 Task: Add an event with the title Webinar: Introduction to SEO, date '2023/11/02', time 7:50 AM to 9:50 AMand add a description: The Introduction to SEO webinar is a comprehensive session designed to provide participants with a foundational understanding of Search Engine Optimization (SEO) principles, strategies, and best practices. Select event color  Blueberry . Add location for the event as: 456 Av. da Liberdade, Lisbon, Portugal, logged in from the account softage.1@softage.netand send the event invitation to softage.10@softage.net and softage.2@softage.net. Set a reminder for the event Weekly on Sunday
Action: Mouse moved to (92, 111)
Screenshot: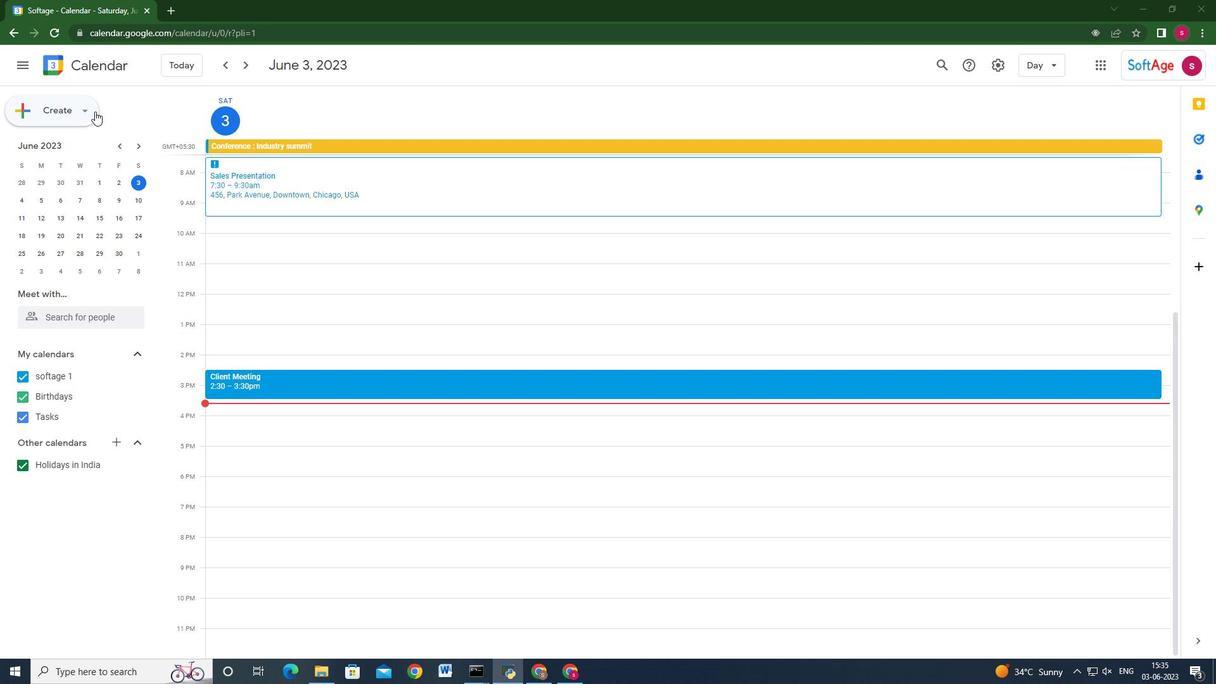 
Action: Mouse pressed left at (92, 111)
Screenshot: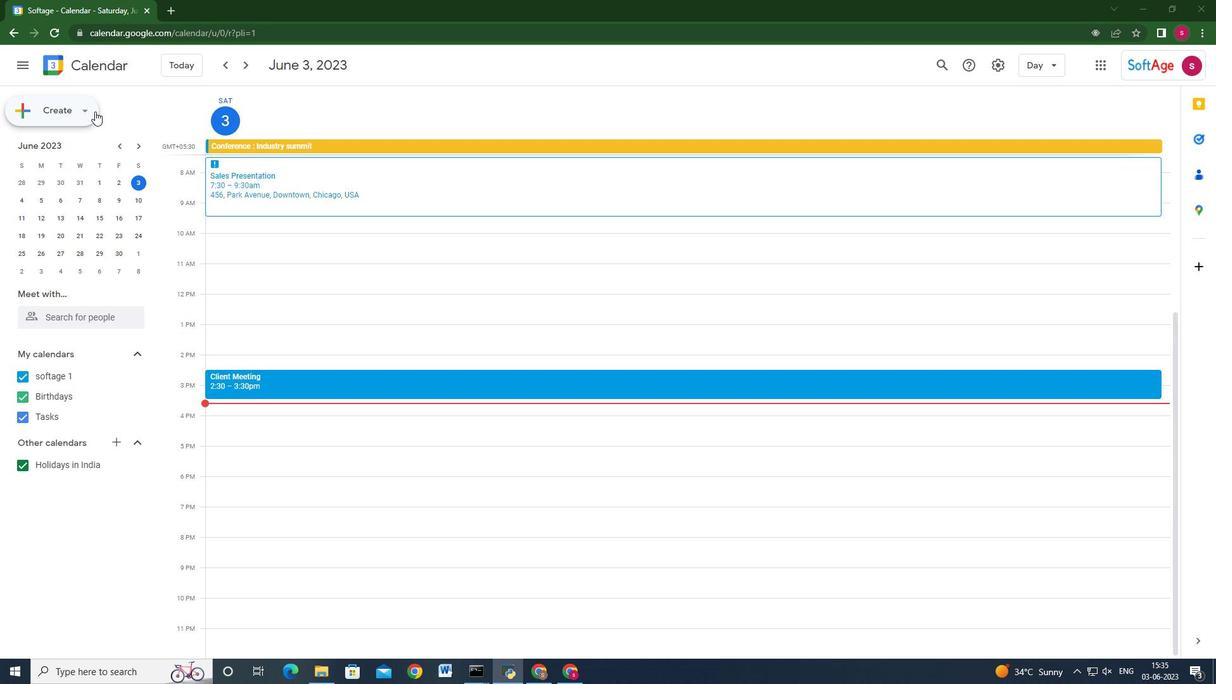 
Action: Mouse moved to (57, 146)
Screenshot: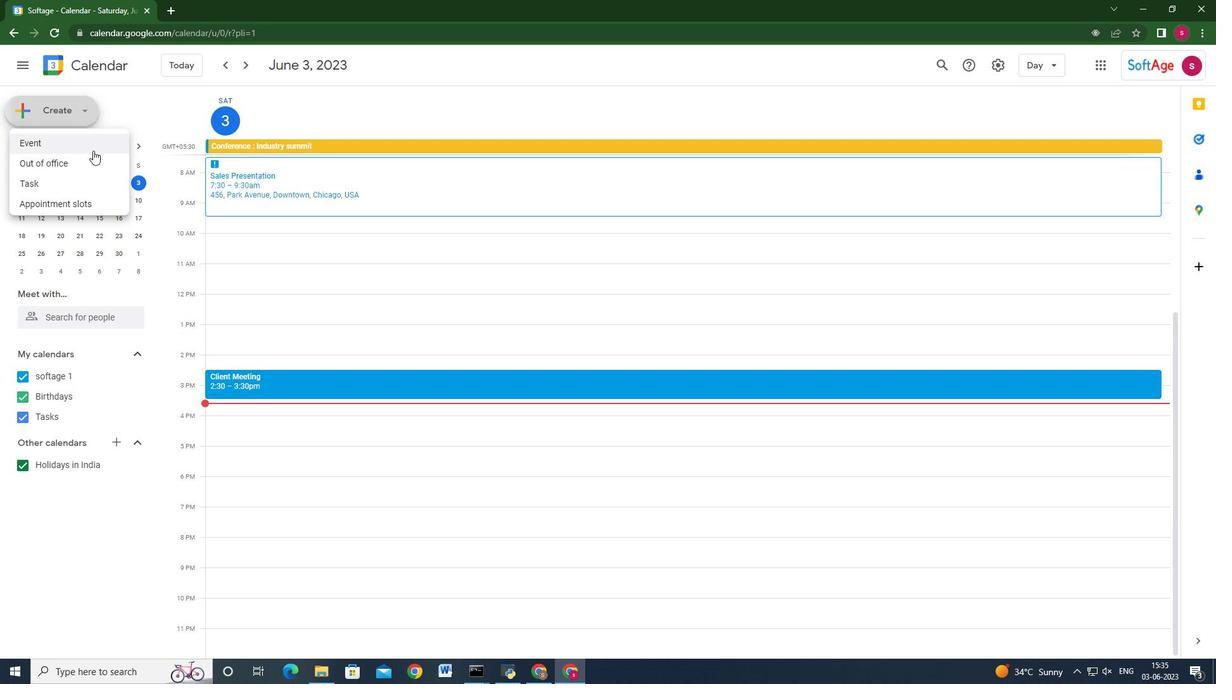 
Action: Mouse pressed left at (57, 146)
Screenshot: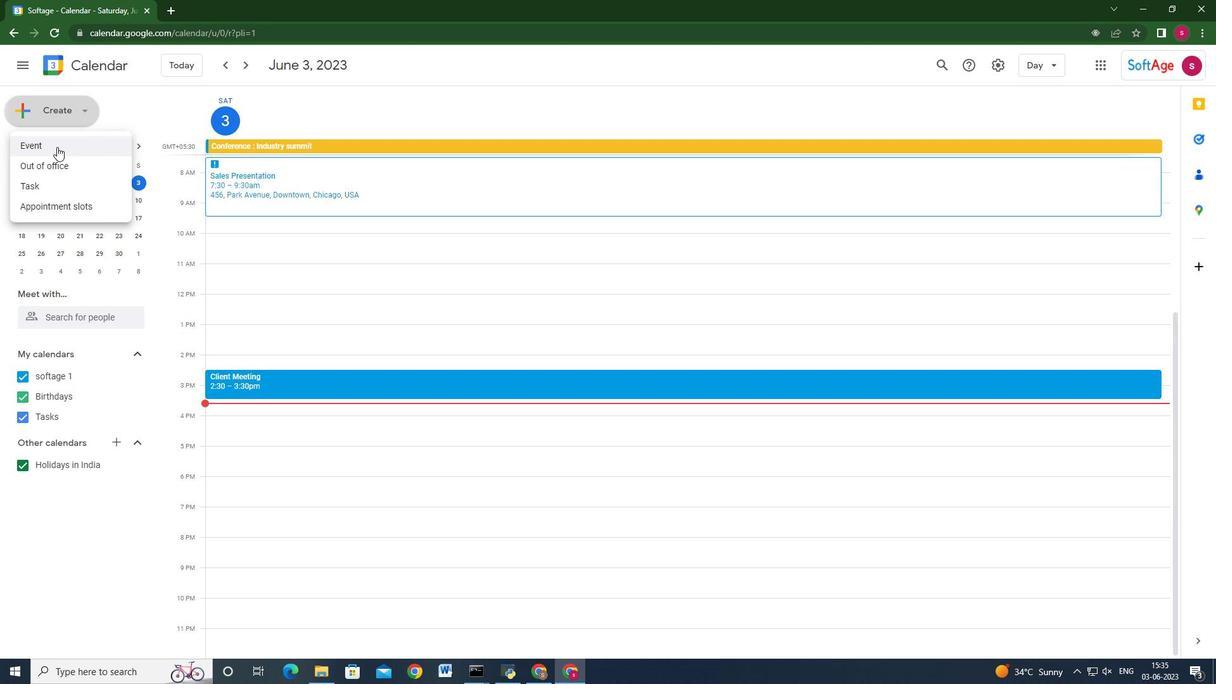 
Action: Mouse moved to (723, 498)
Screenshot: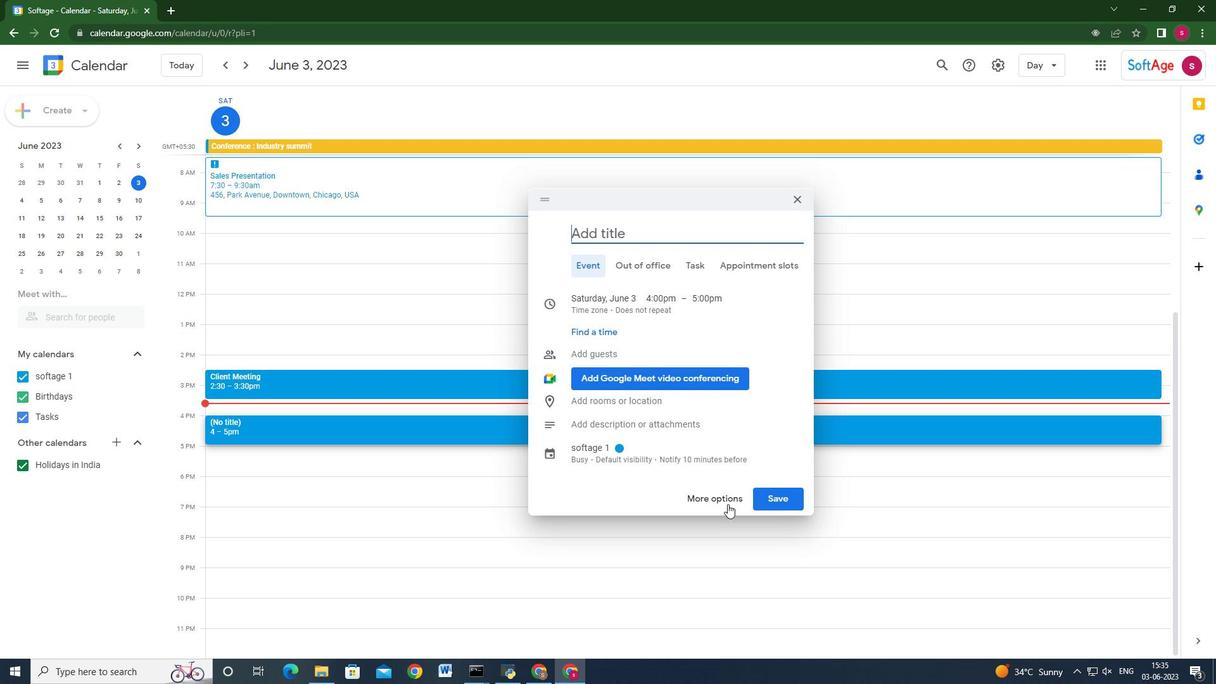 
Action: Mouse pressed left at (723, 498)
Screenshot: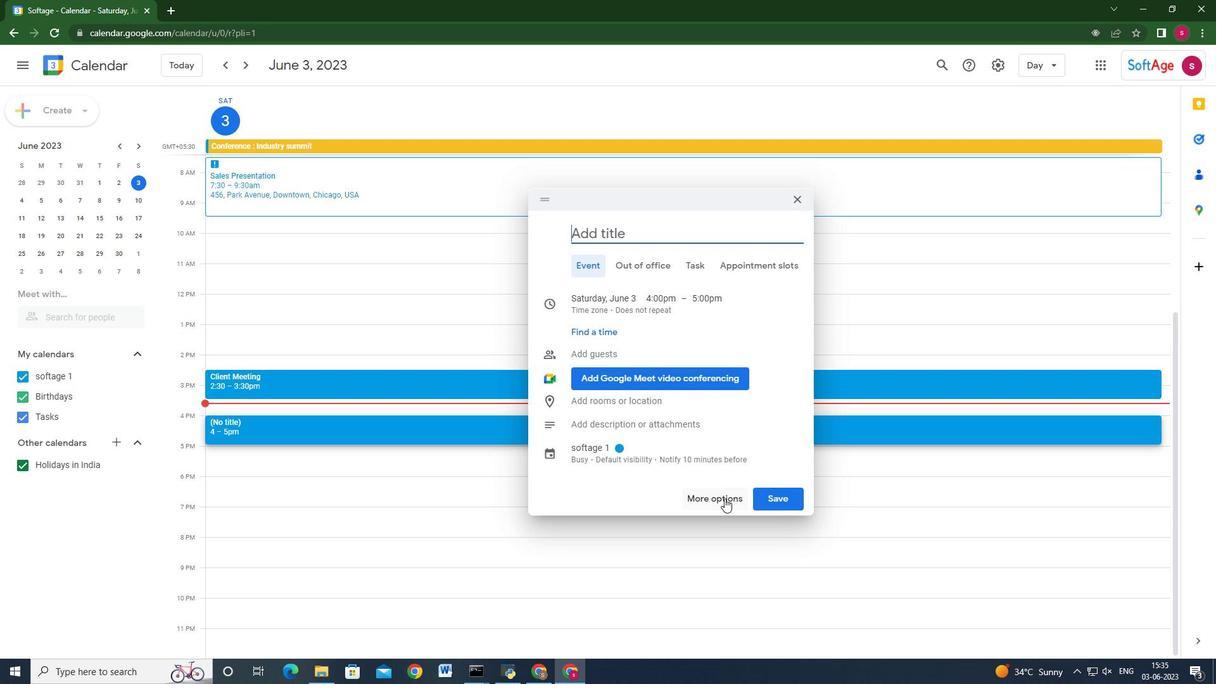 
Action: Mouse moved to (245, 78)
Screenshot: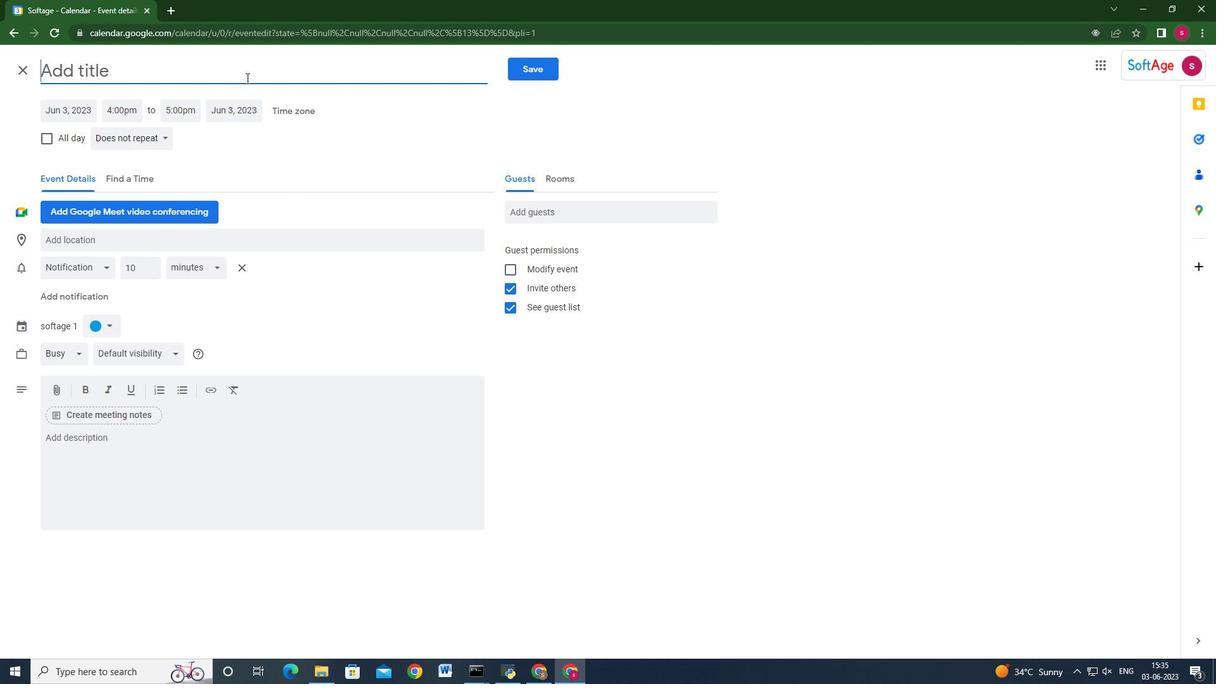 
Action: Key pressed <Key.shift>Webinar<Key.space><Key.shift>:i<Key.backspace><Key.shift>Introduction<Key.space><Key.shift>To<Key.backspace><Key.backspace>to<Key.space><Key.caps_lock>SEO<Key.caps_lock>
Screenshot: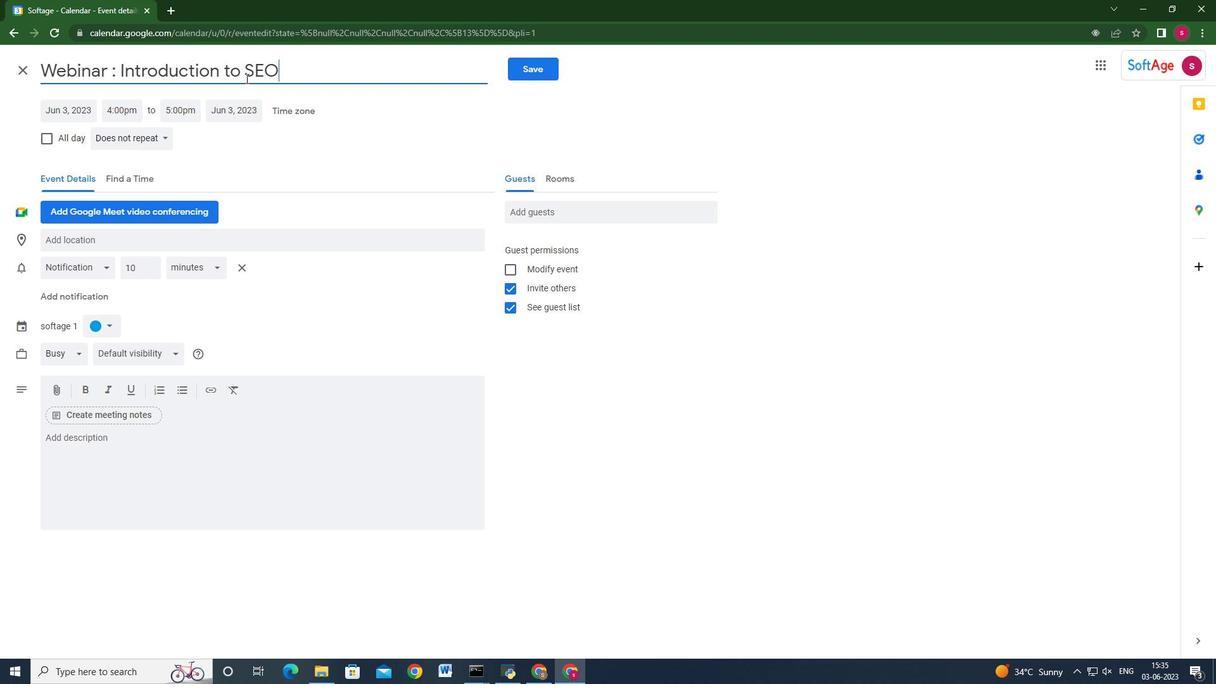
Action: Mouse moved to (70, 110)
Screenshot: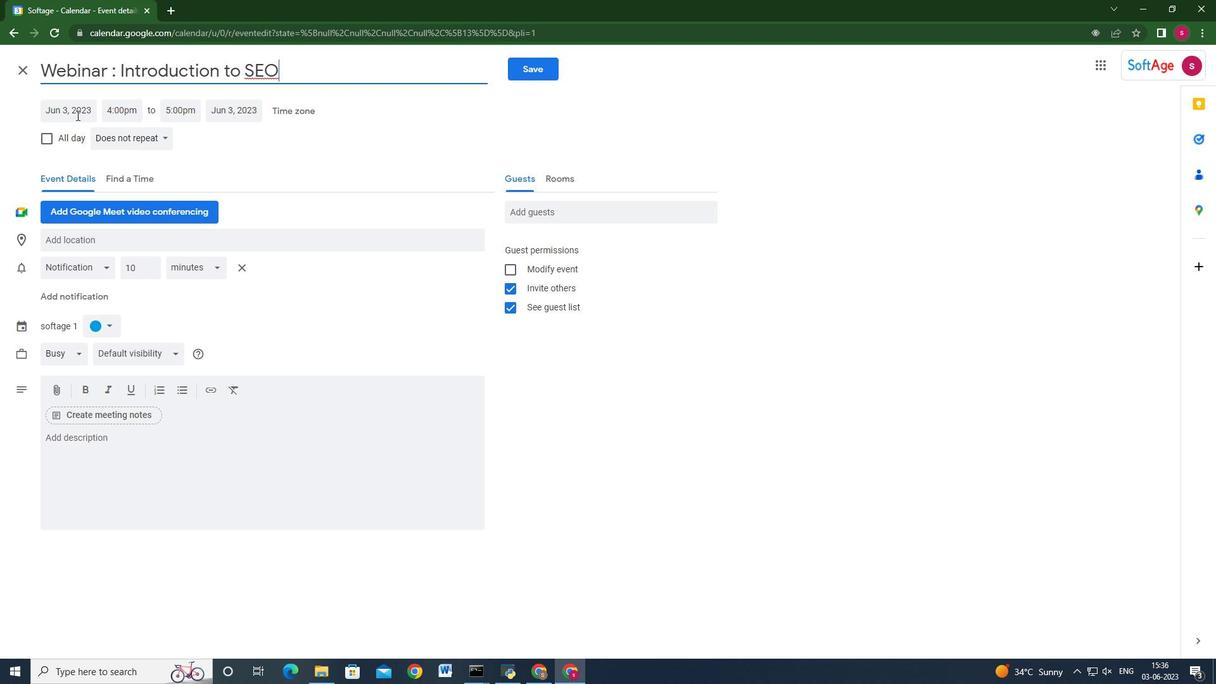 
Action: Mouse pressed left at (70, 110)
Screenshot: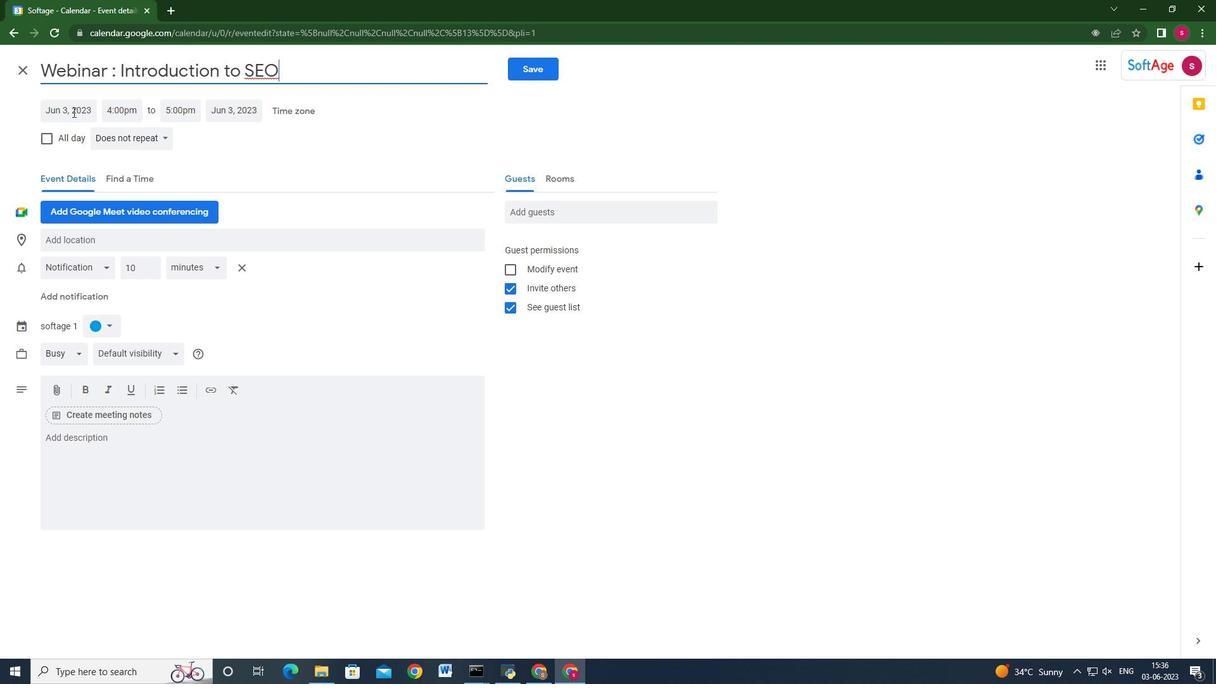 
Action: Mouse moved to (202, 141)
Screenshot: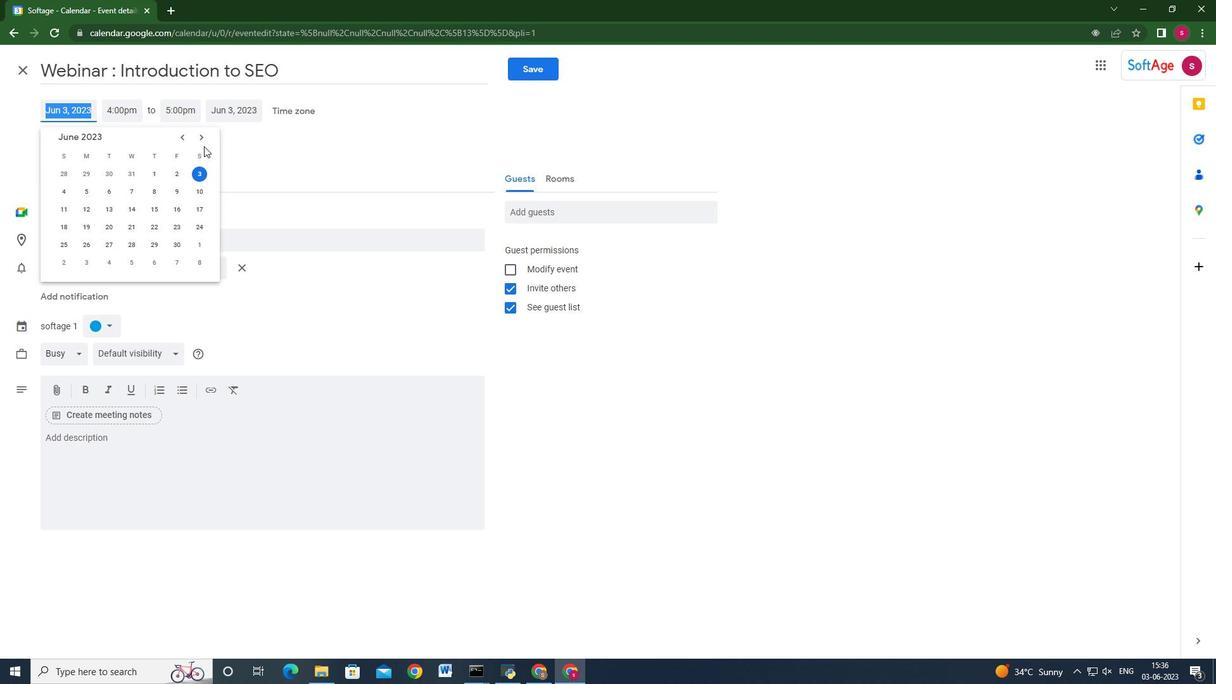 
Action: Mouse pressed left at (202, 141)
Screenshot: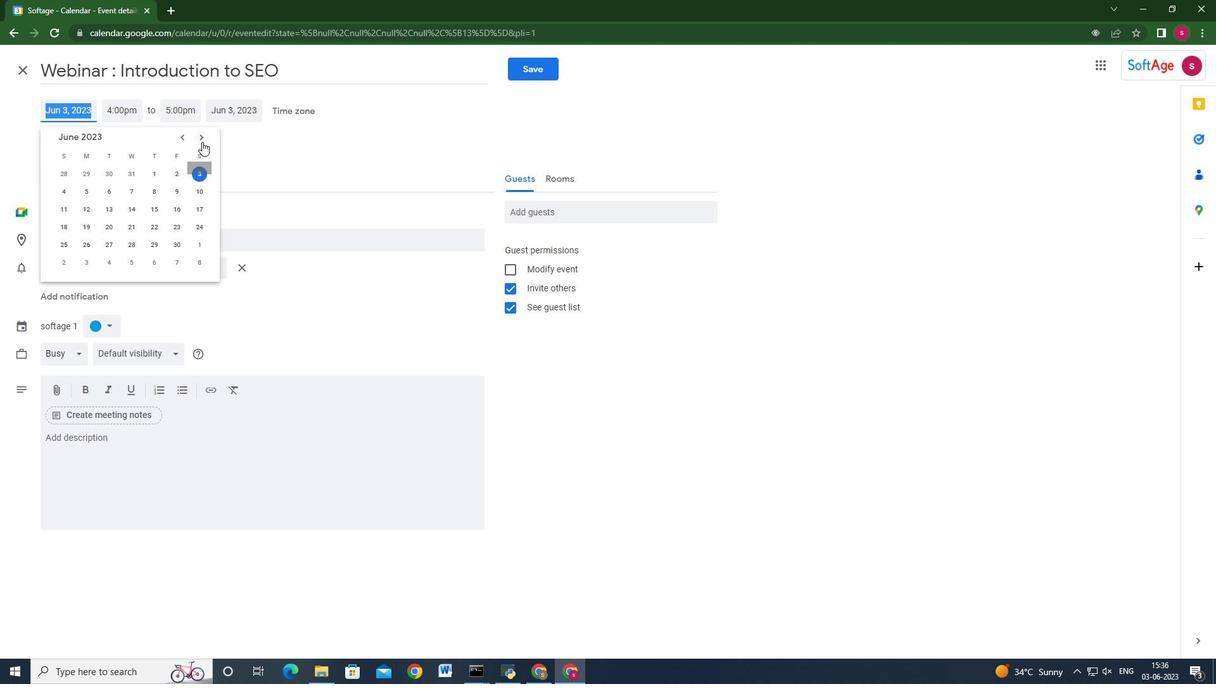 
Action: Mouse pressed left at (202, 141)
Screenshot: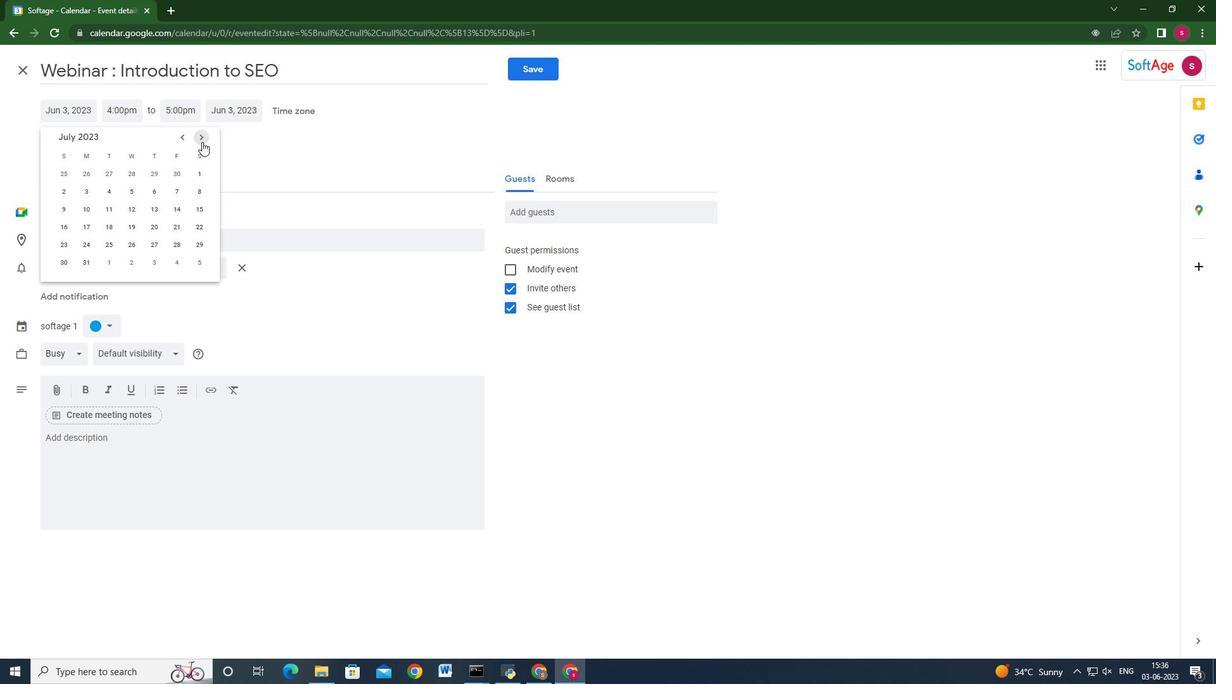 
Action: Mouse pressed left at (202, 141)
Screenshot: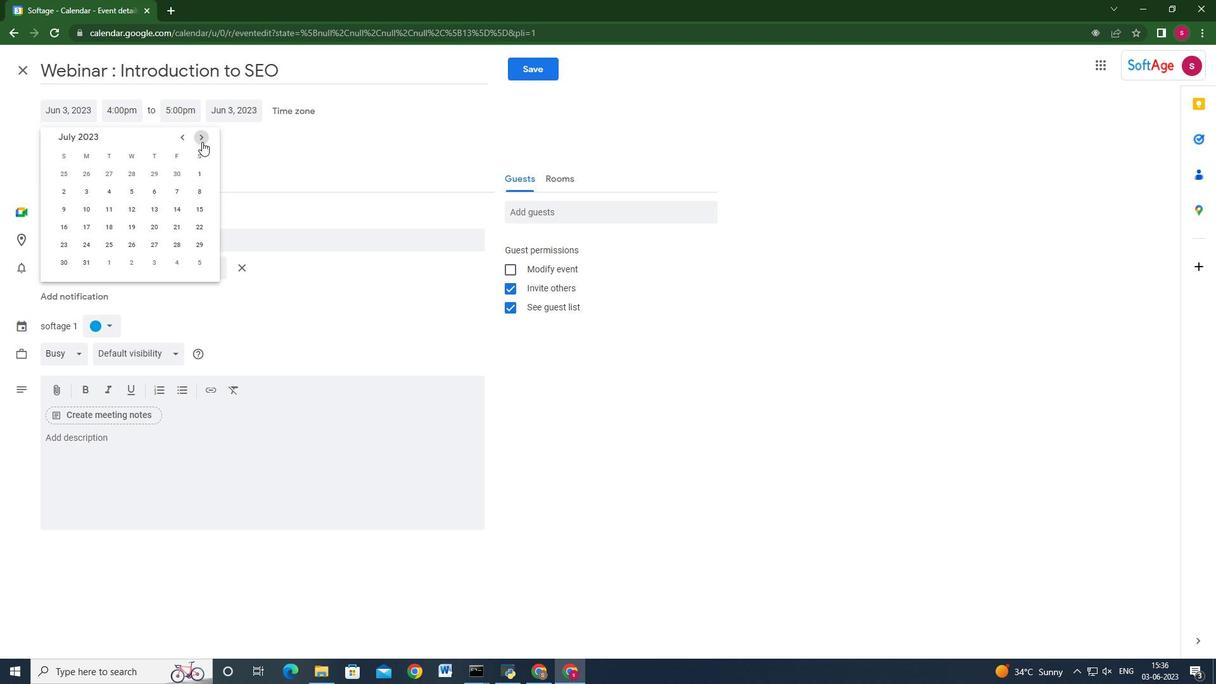 
Action: Mouse pressed left at (202, 141)
Screenshot: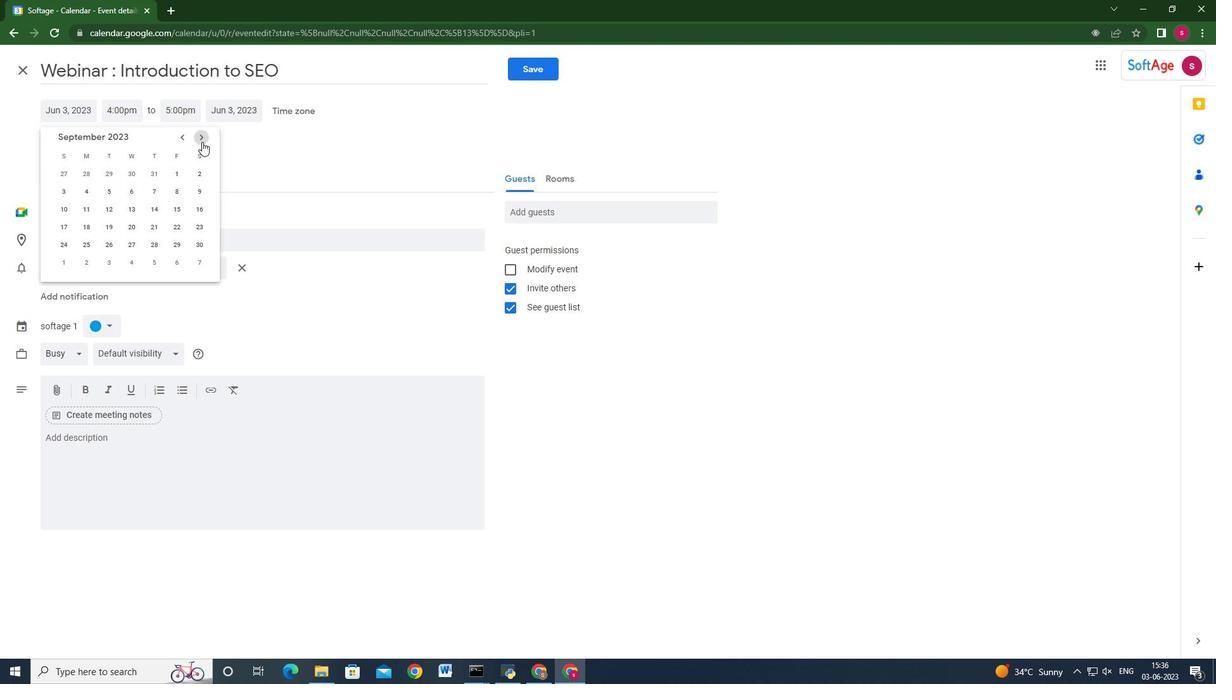 
Action: Mouse pressed left at (202, 141)
Screenshot: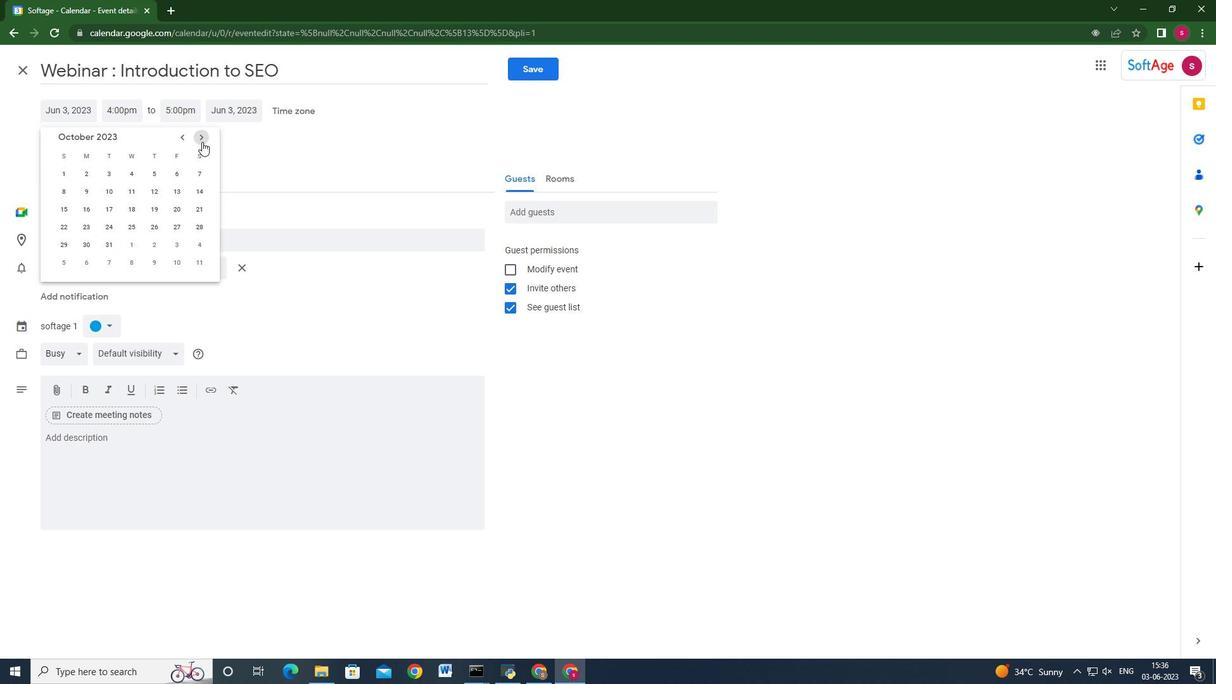 
Action: Mouse moved to (154, 173)
Screenshot: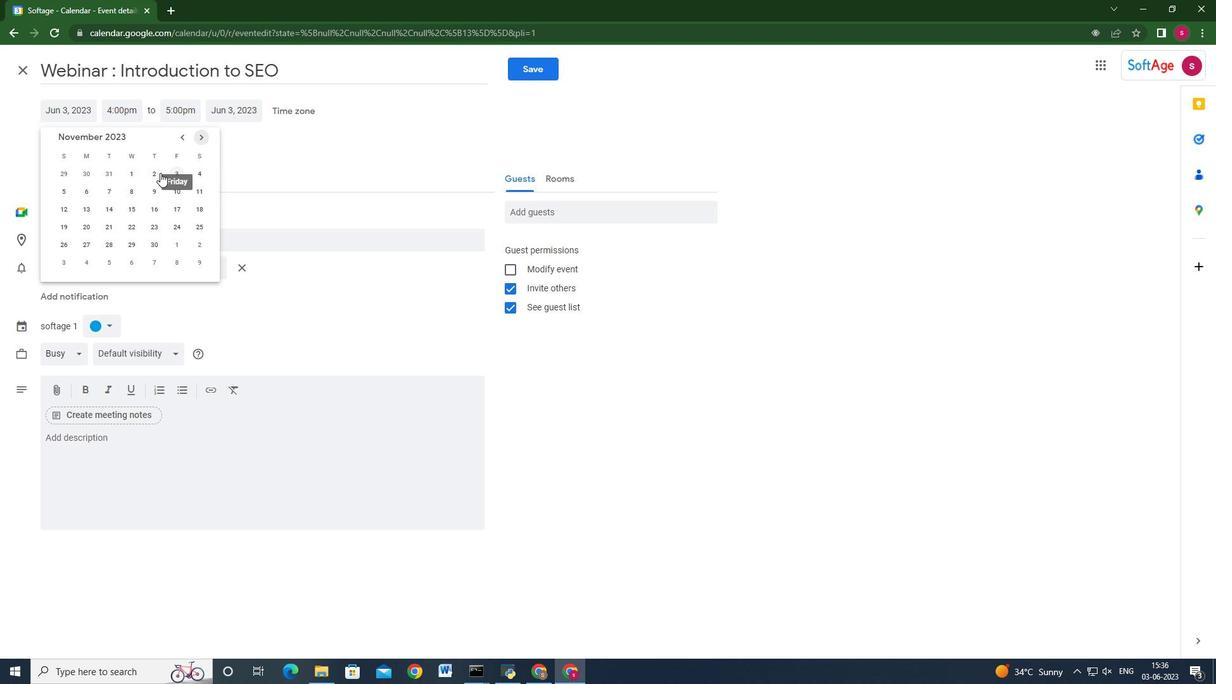 
Action: Mouse pressed left at (154, 173)
Screenshot: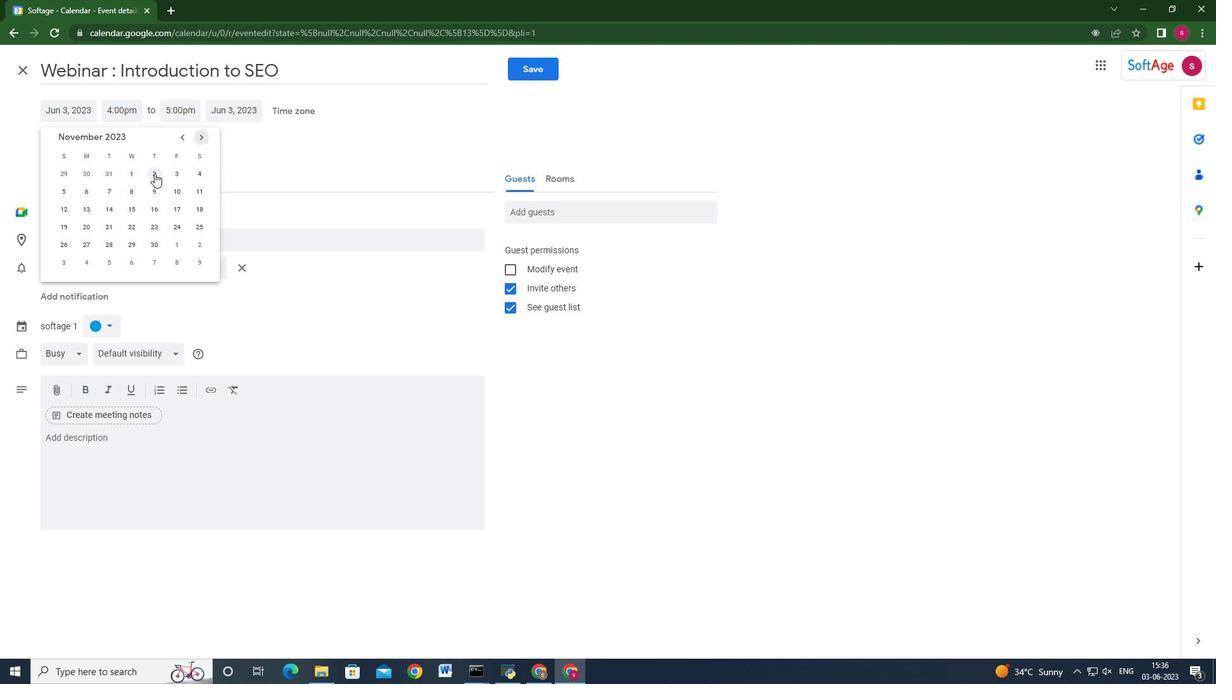 
Action: Mouse moved to (119, 117)
Screenshot: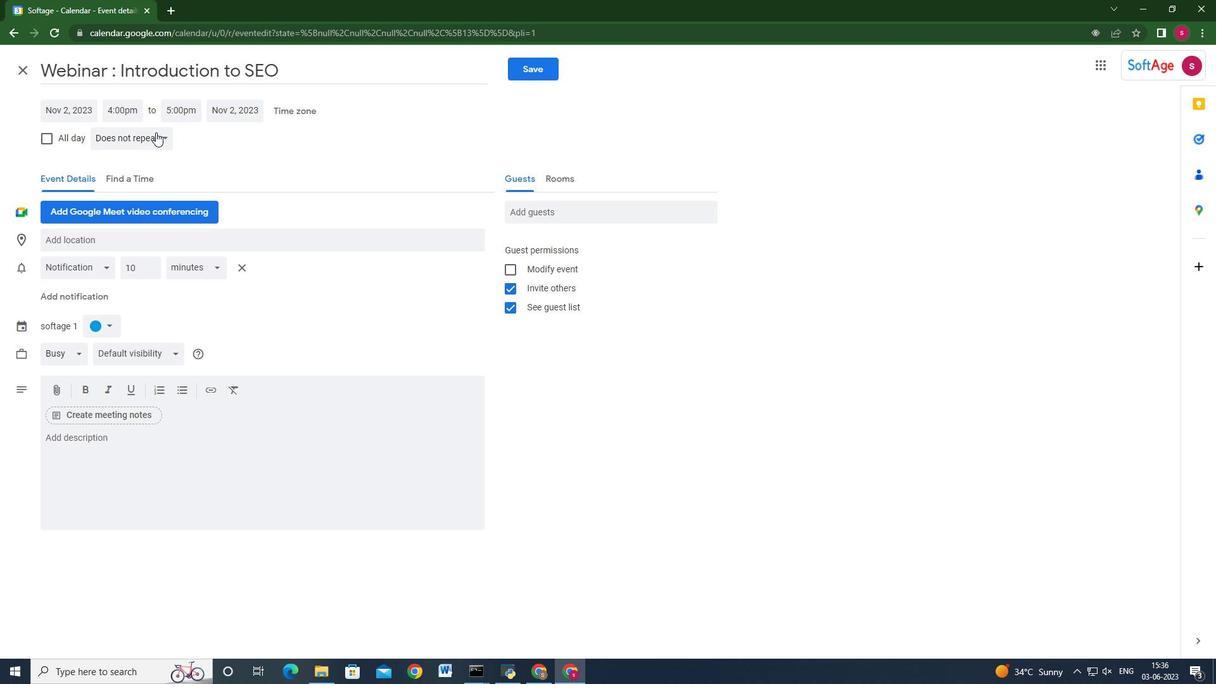 
Action: Mouse pressed left at (119, 117)
Screenshot: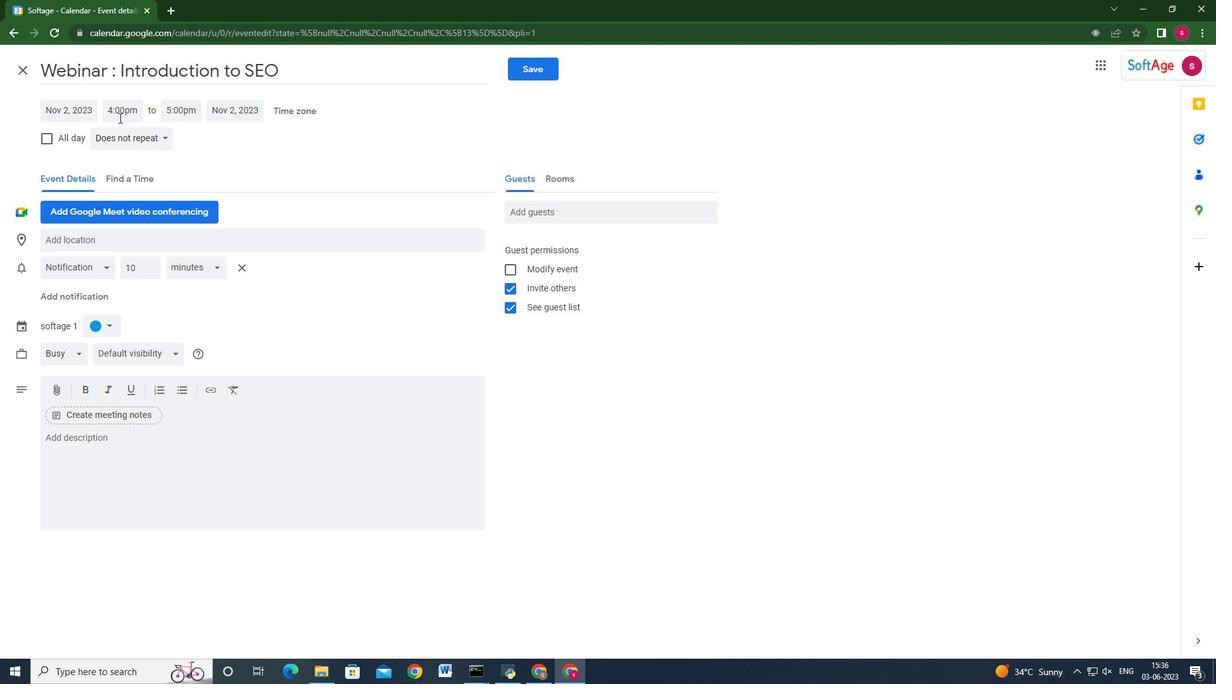 
Action: Key pressed 7<Key.shift>:50am<Key.enter><Key.tab>9<Key.shift>:50am<Key.enter>
Screenshot: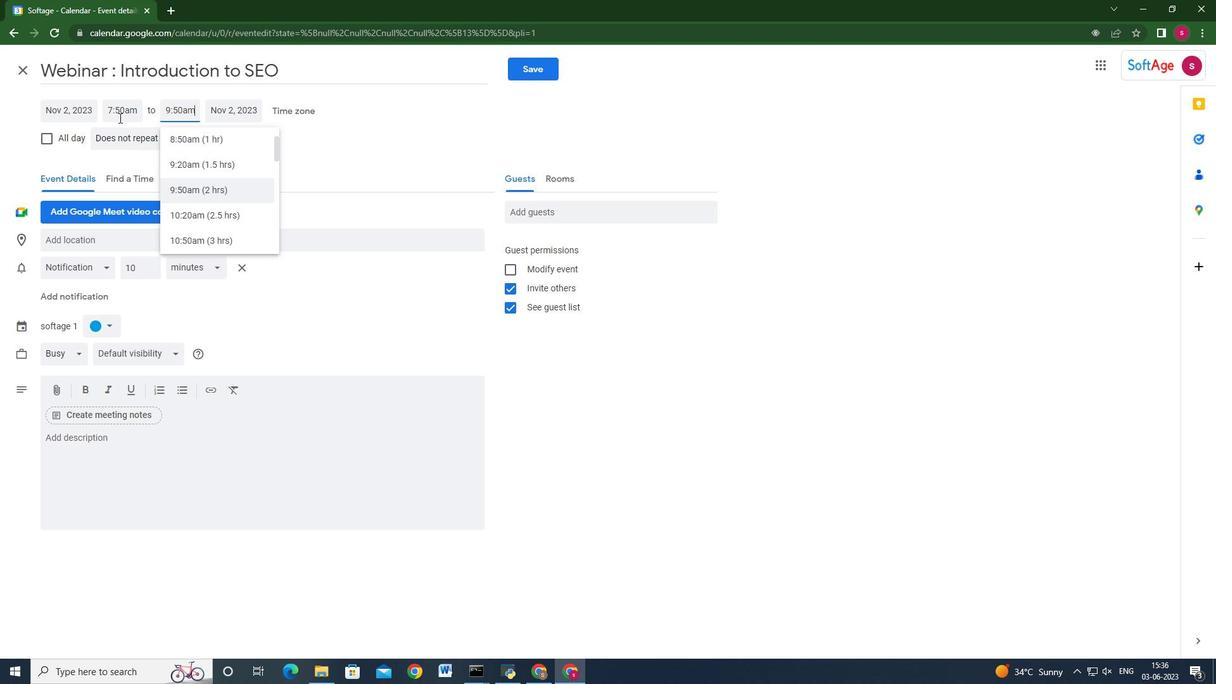 
Action: Mouse moved to (171, 445)
Screenshot: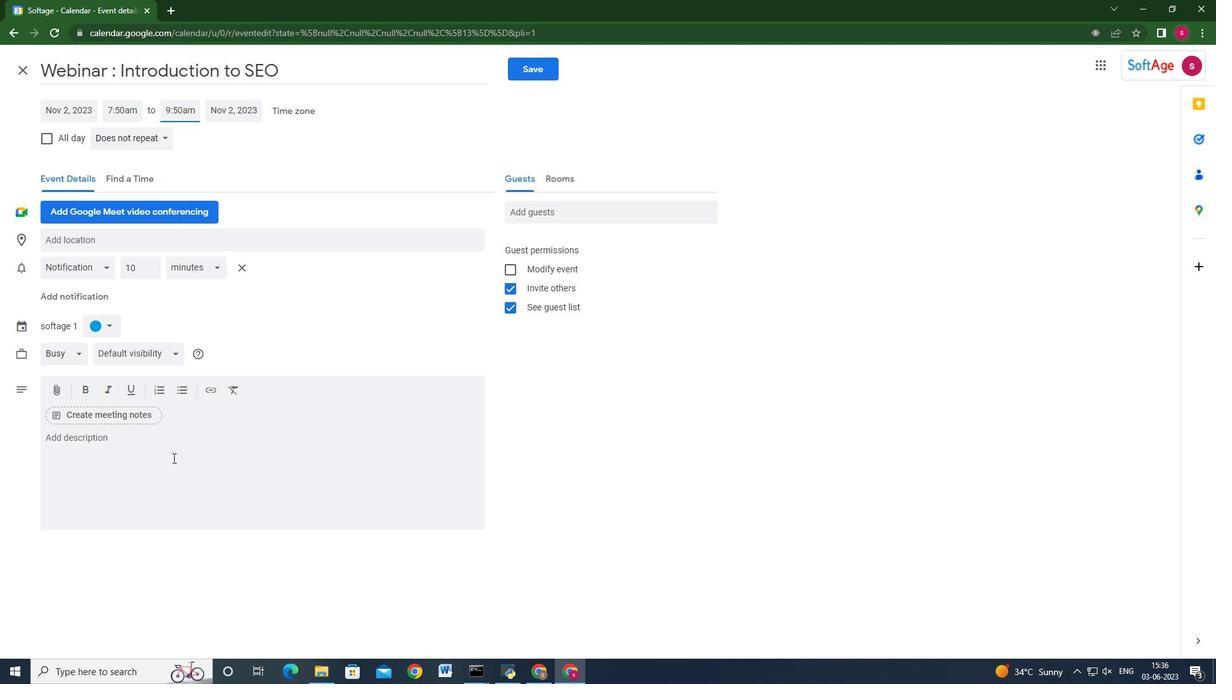 
Action: Mouse pressed left at (171, 445)
Screenshot: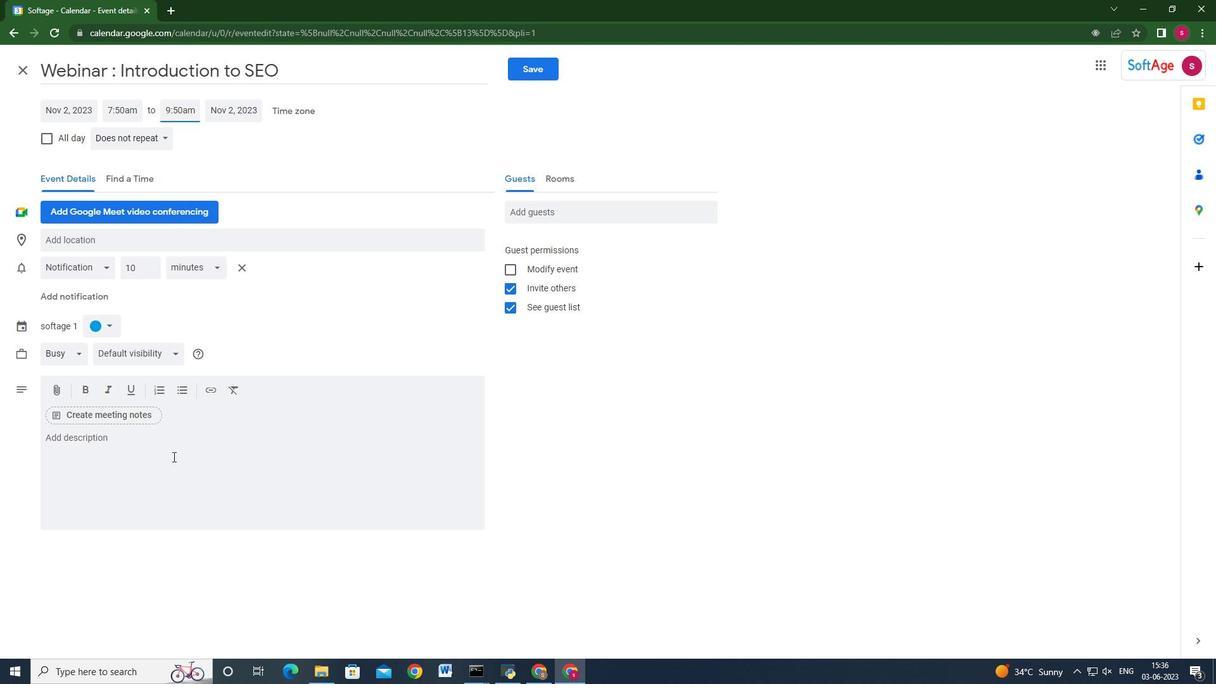 
Action: Mouse moved to (171, 445)
Screenshot: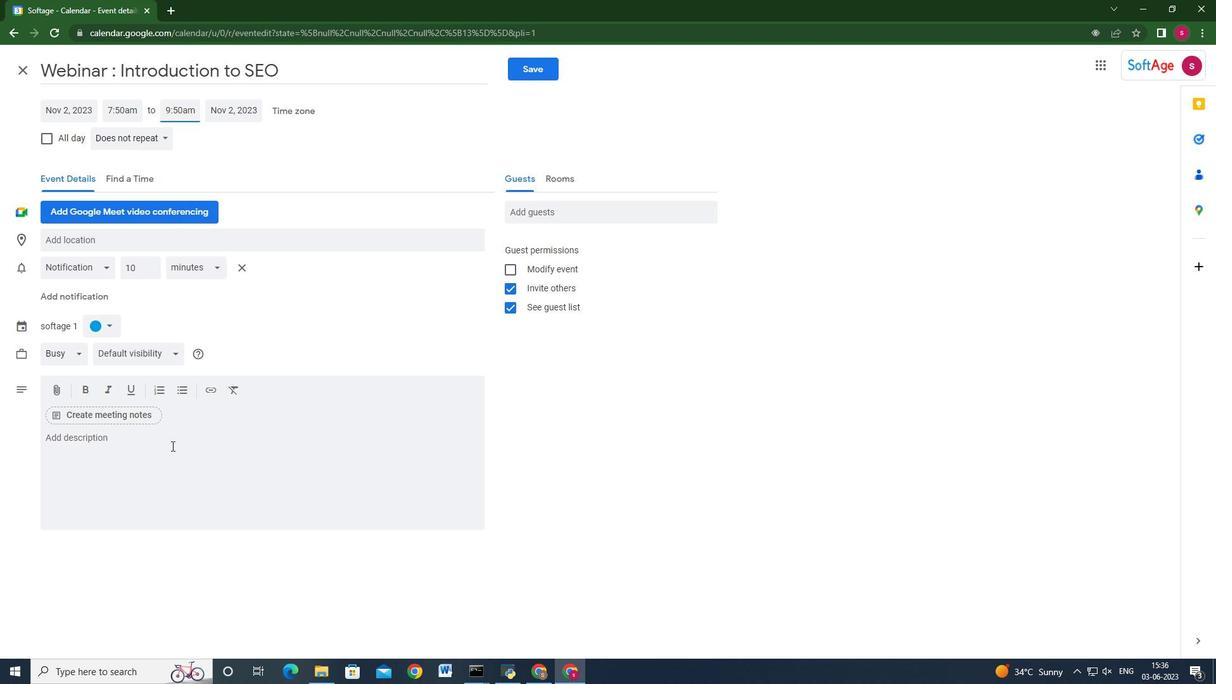 
Action: Key pressed <Key.shift>The<Key.space><Key.shift>Introduction<Key.space>to<Key.space><Key.caps_lock>SEO<Key.caps_lock><Key.space>webni<Key.backspace><Key.backspace>inar<Key.space>is<Key.space>a<Key.space>comprehensive<Key.space>session<Key.space>designed<Key.space>to<Key.space>provide<Key.space>a<Key.backspace>participants<Key.space>with<Key.space>a<Key.space>g<Key.backspace>foundational<Key.space>understanding<Key.space>of<Key.space><Key.caps_lock>SE<Key.caps_lock><Key.backspace>earch<Key.space><Key.shift_r>Engine<Key.space><Key.shift>Optimization<Key.space><Key.caps_lock>9<Key.backspace><Key.shift>(<Key.caps_lock>se<Key.backspace><Key.backspace><Key.caps_lock>SEO<Key.caps_lock><Key.shift>)<Key.space>principles,<Key.space>strategies,<Key.space>and<Key.space>best<Key.space>practices.
Screenshot: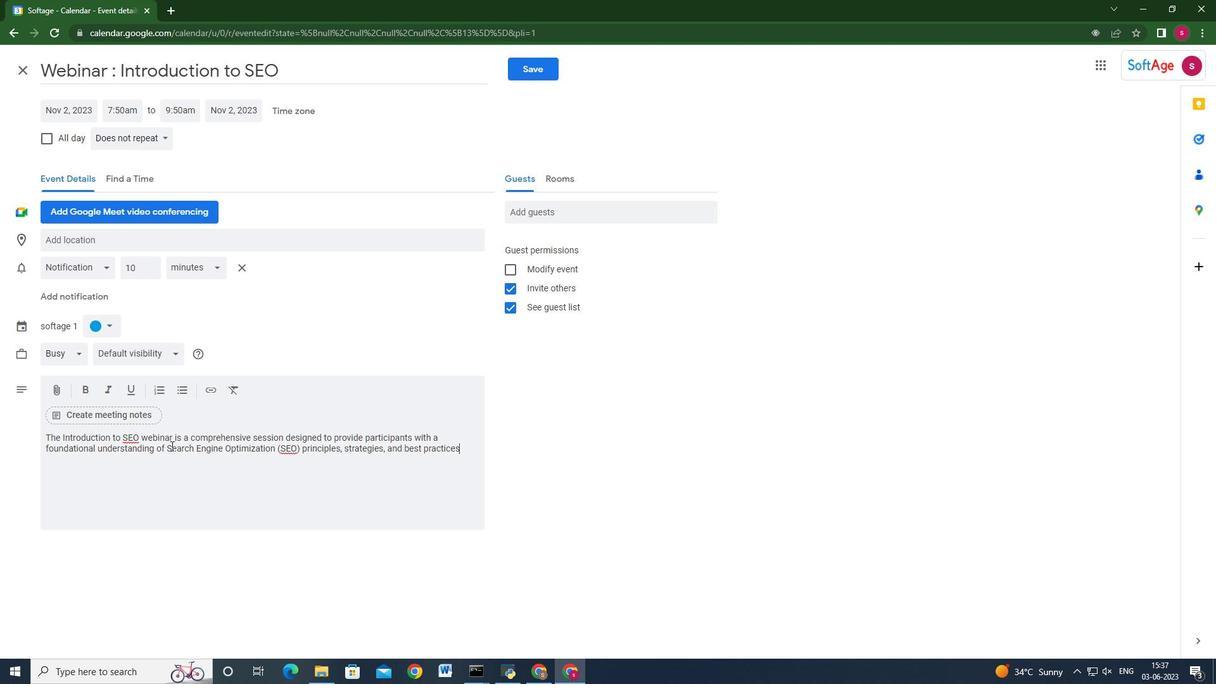
Action: Mouse moved to (102, 321)
Screenshot: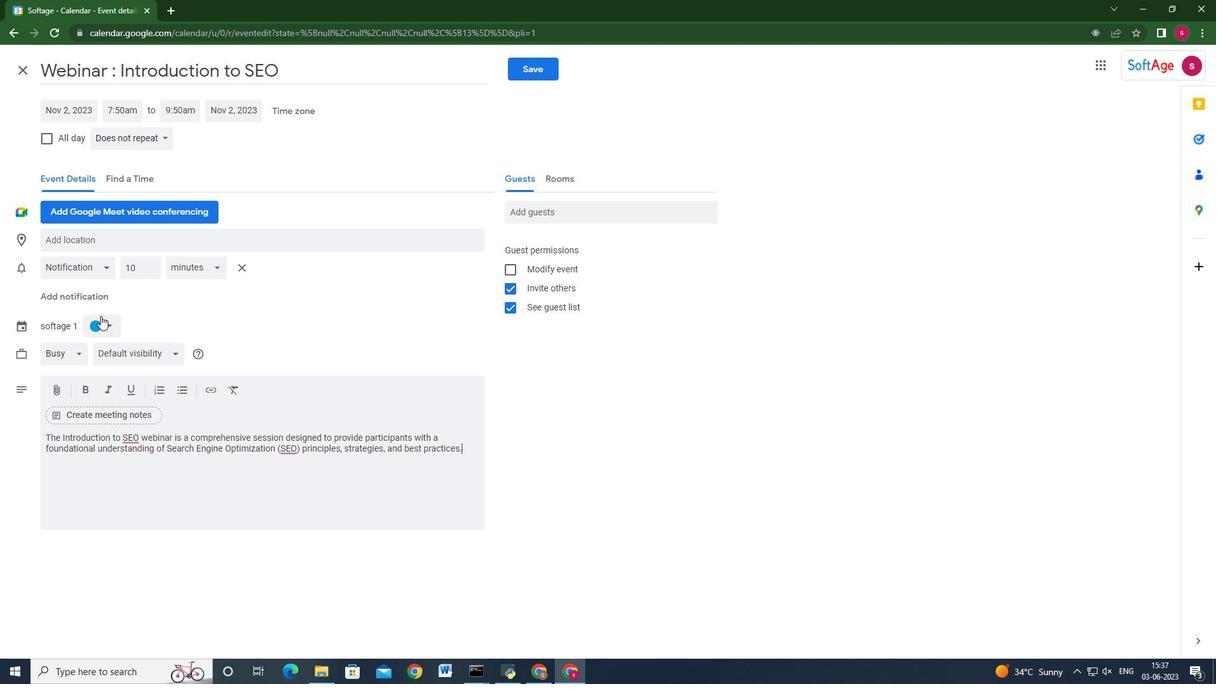 
Action: Mouse pressed left at (102, 321)
Screenshot: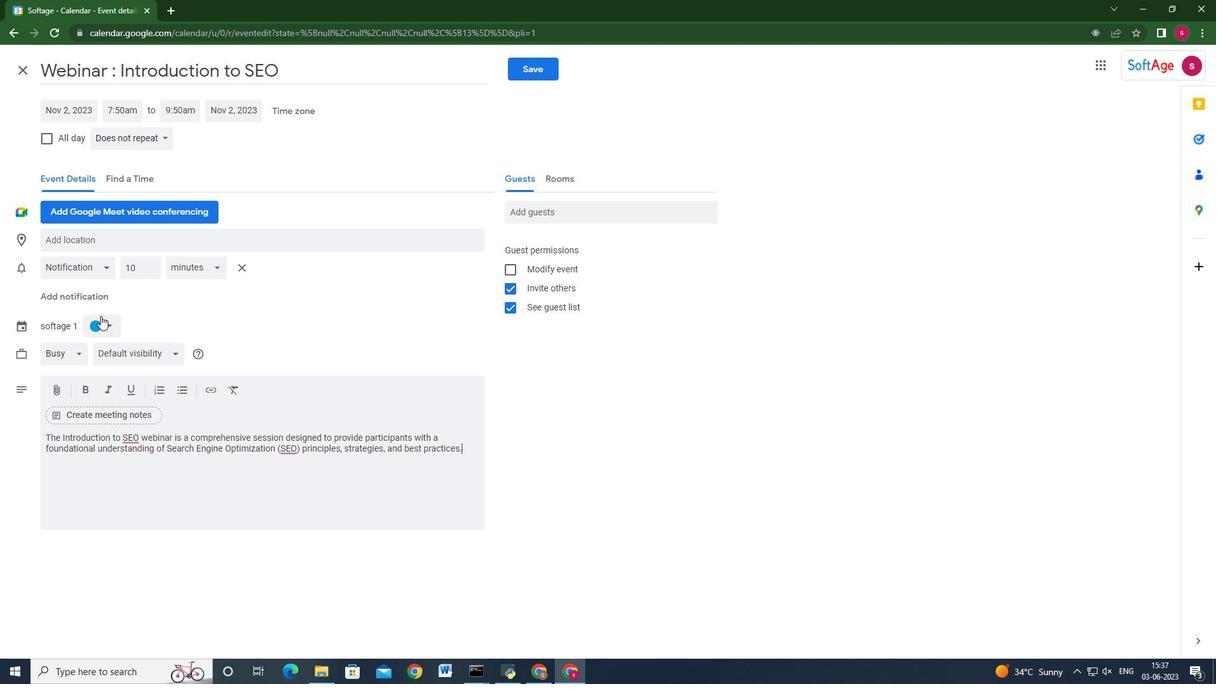 
Action: Mouse moved to (110, 373)
Screenshot: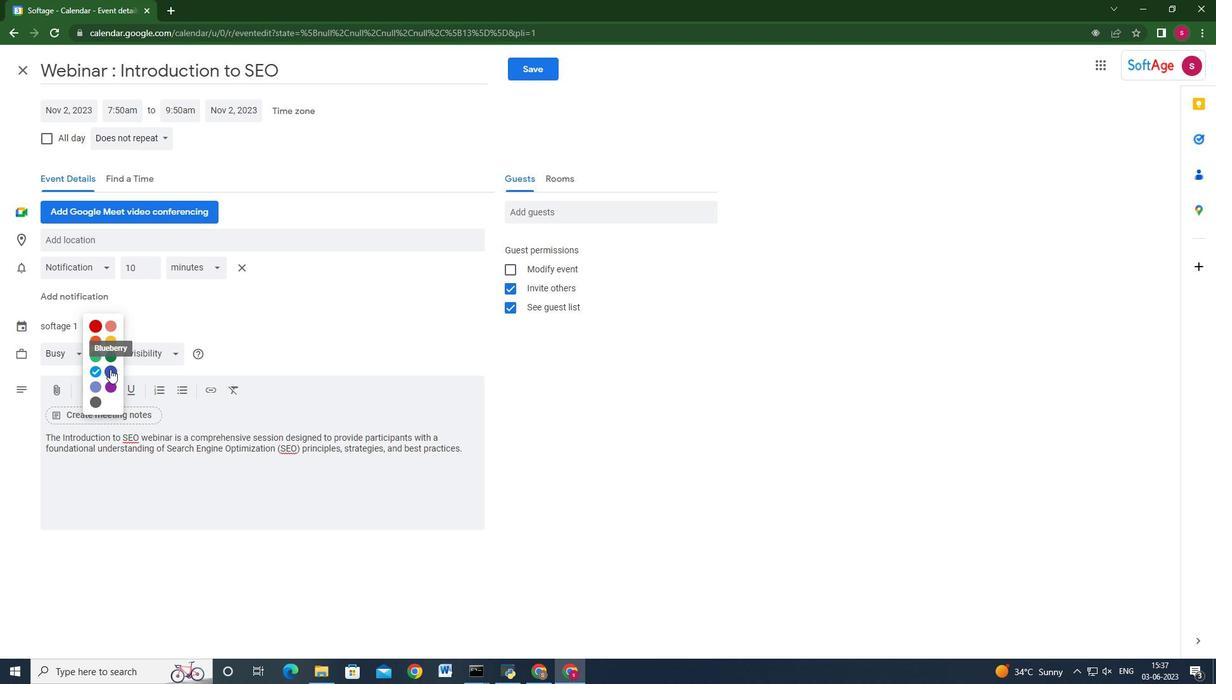 
Action: Mouse pressed left at (110, 373)
Screenshot: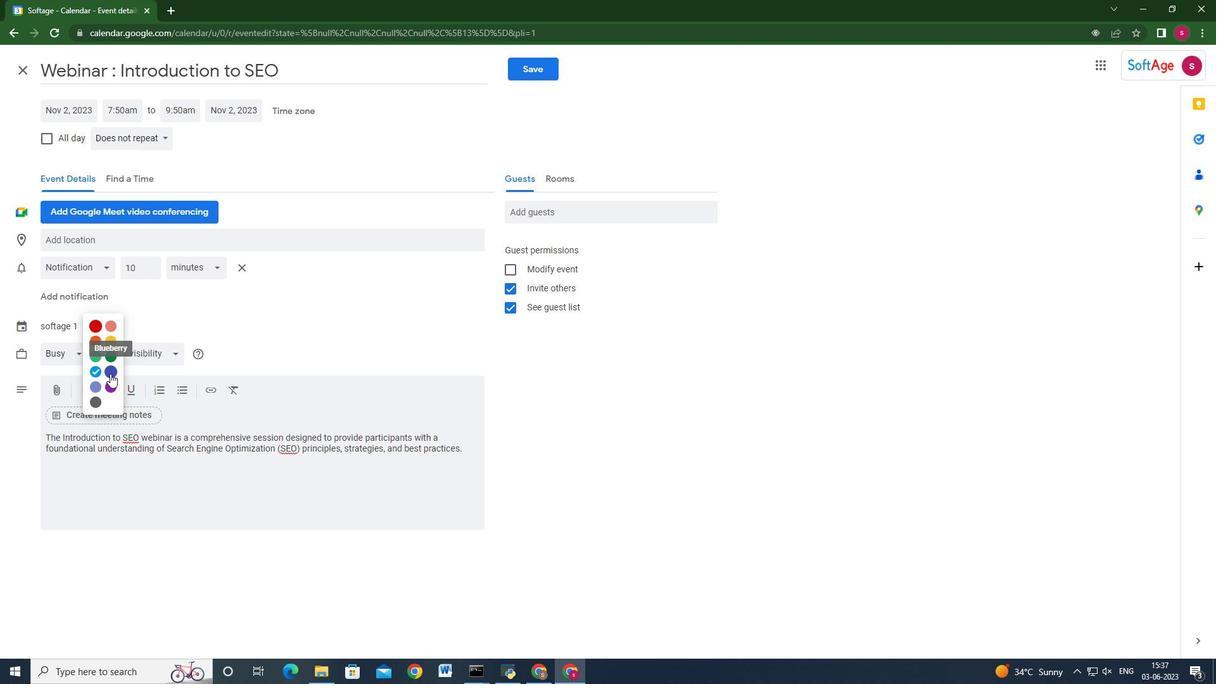 
Action: Mouse moved to (130, 244)
Screenshot: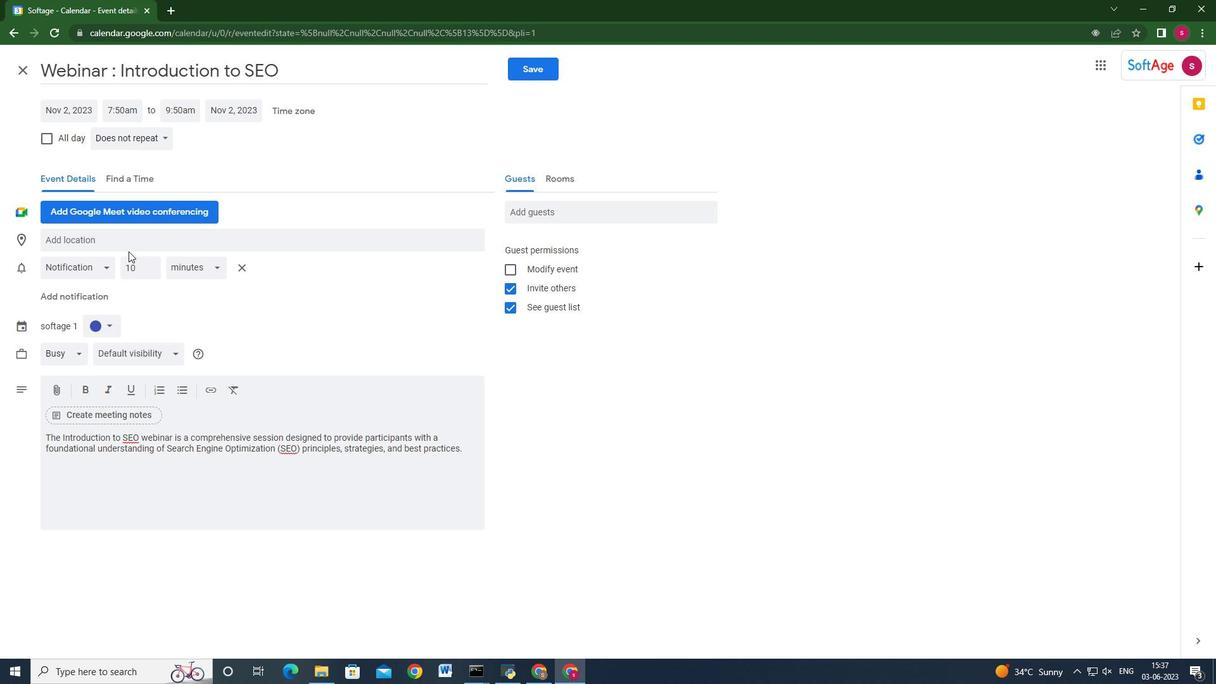 
Action: Mouse pressed left at (130, 244)
Screenshot: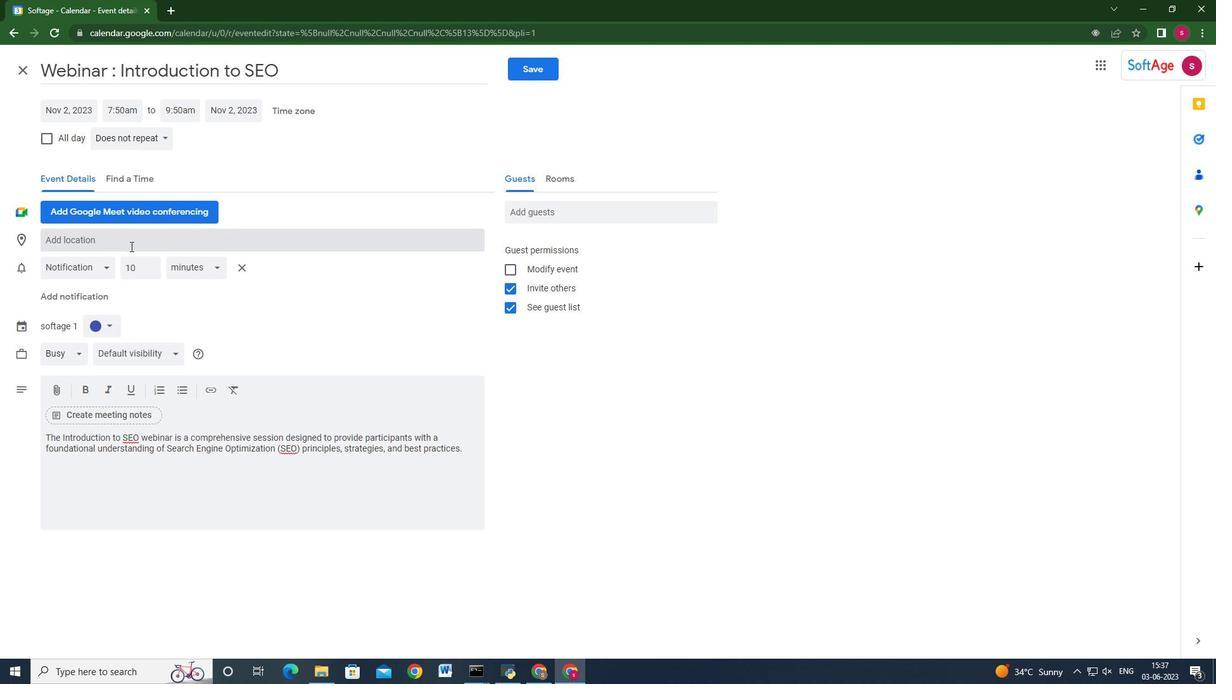 
Action: Key pressed 456<Key.backspace>6<Key.space><Key.shift_r>Sb.<Key.backspace><Key.backspace><Key.backspace><Key.shift_r>Av.<Key.space>da<Key.space>l<Key.backspace><Key.shift>Liberdade,<Key.space><Key.shift>Lisbon,<Key.space><Key.shift>O<Key.backspace><Key.shift>Portugal
Screenshot: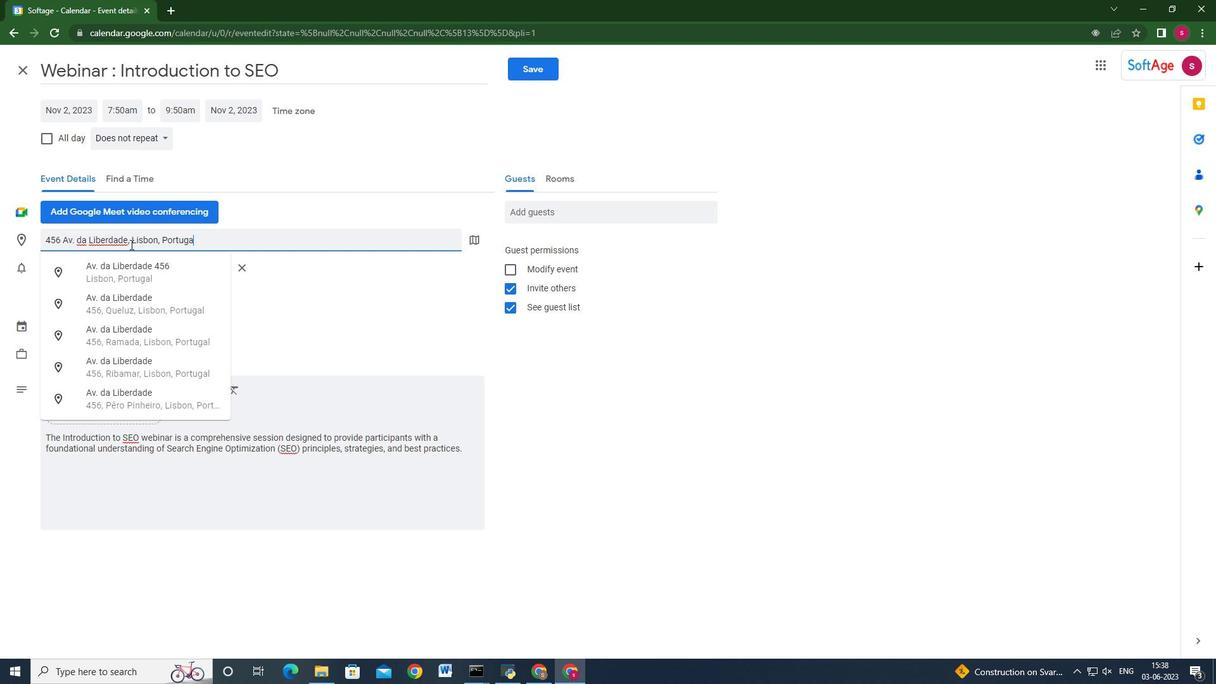 
Action: Mouse moved to (646, 212)
Screenshot: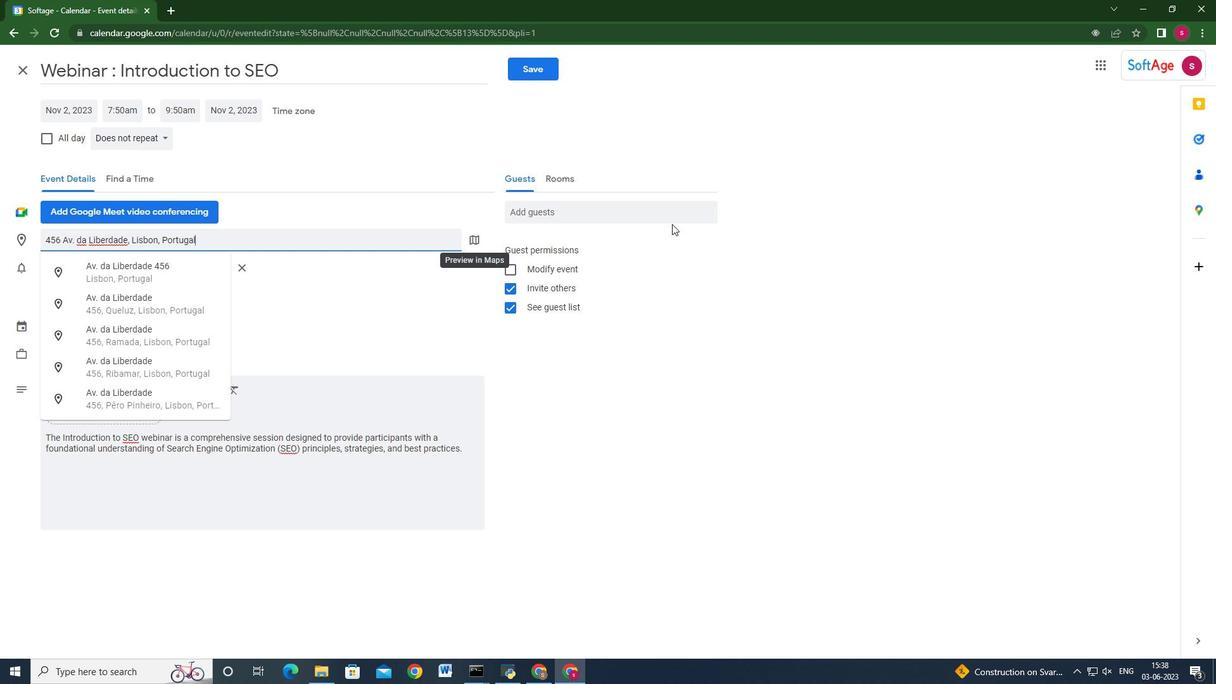 
Action: Mouse pressed left at (646, 212)
Screenshot: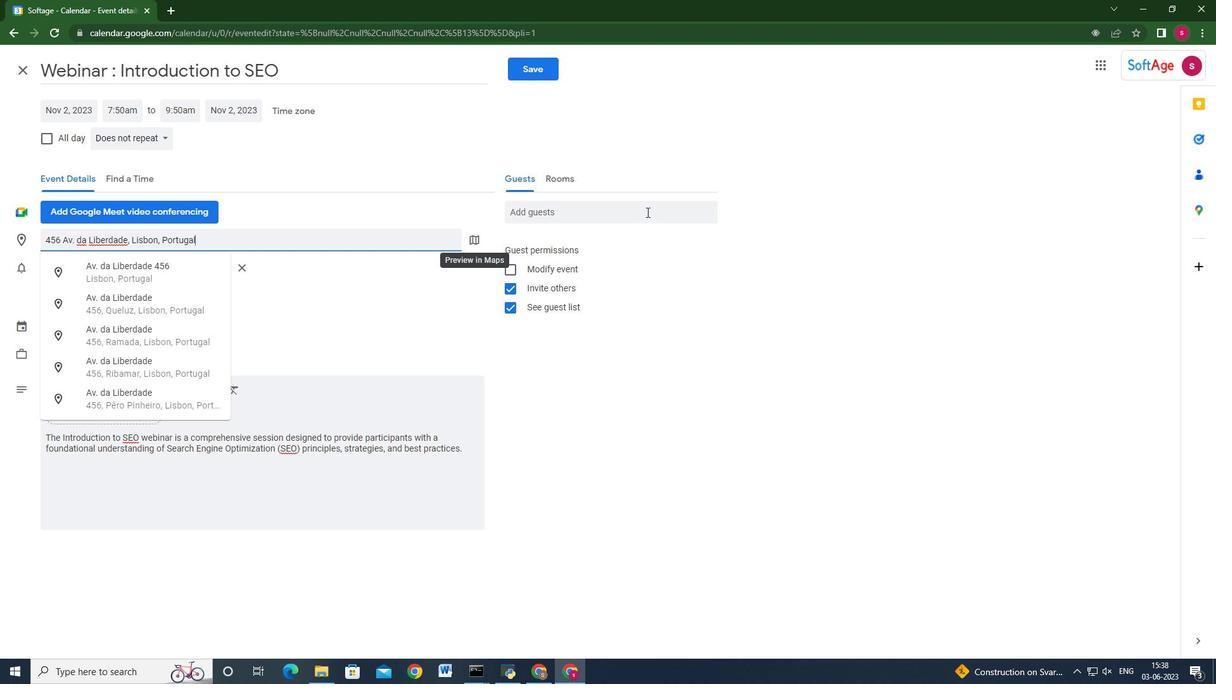 
Action: Key pressed spftage.2<Key.backspace><Key.backspace><Key.backspace><Key.backspace><Key.backspace><Key.backspace><Key.backspace><Key.backspace><Key.backspace><Key.backspace><Key.backspace><Key.backspace>softage.2<Key.shift_r>@softage.net<Key.enter>softage.10<Key.shift_r>@softage.net<Key.enter>
Screenshot: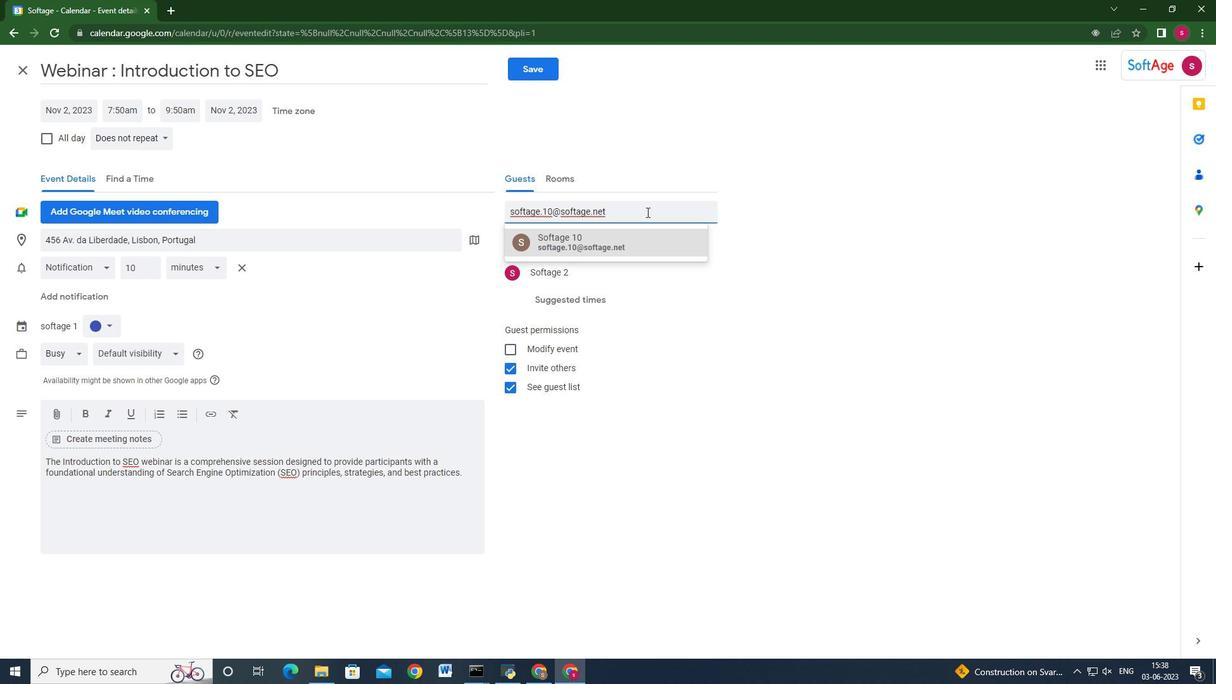 
Action: Mouse moved to (152, 142)
Screenshot: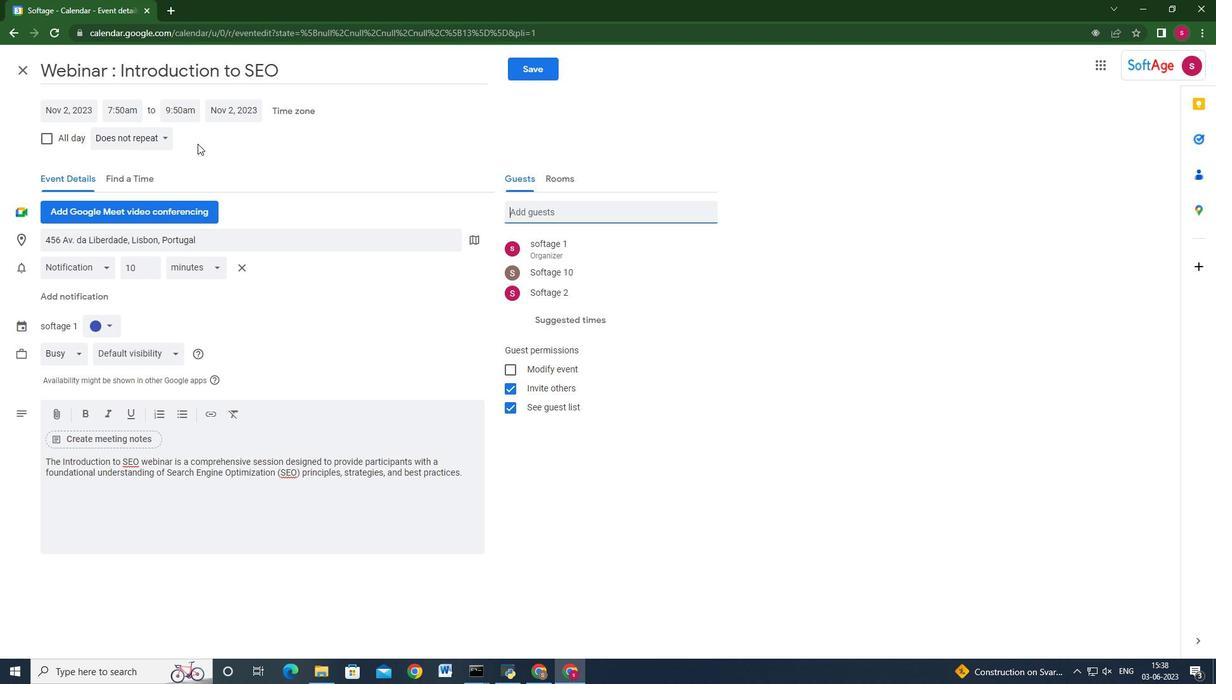 
Action: Mouse pressed left at (152, 142)
Screenshot: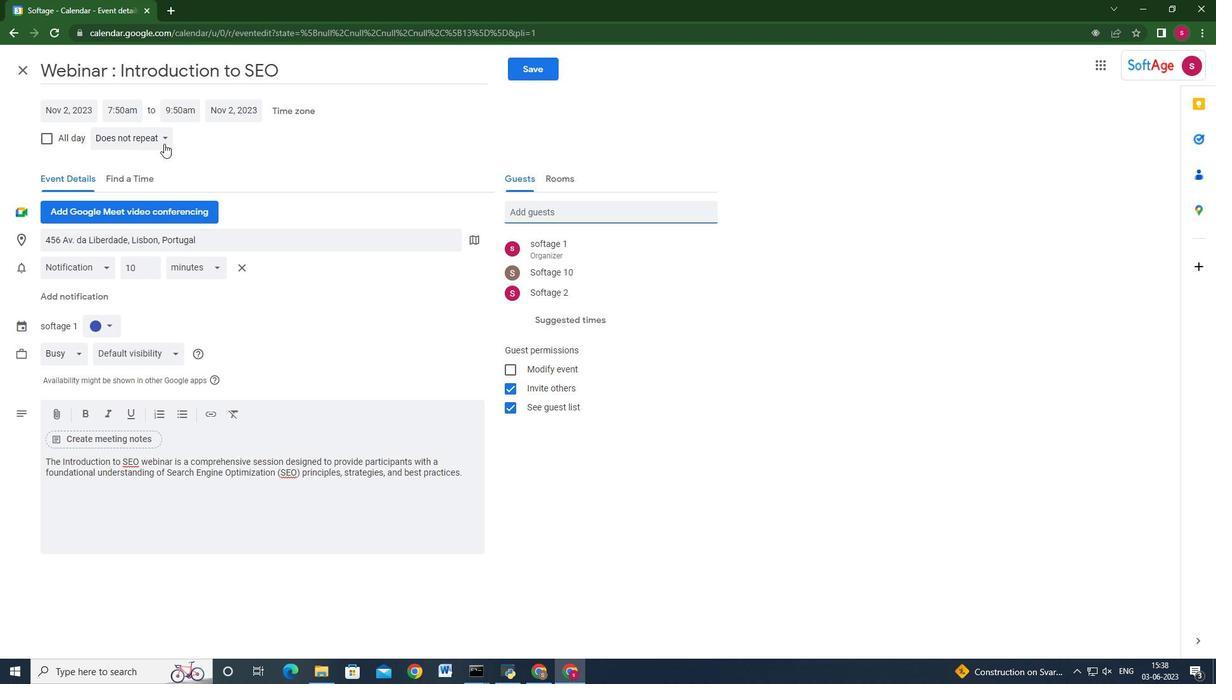 
Action: Mouse moved to (174, 272)
Screenshot: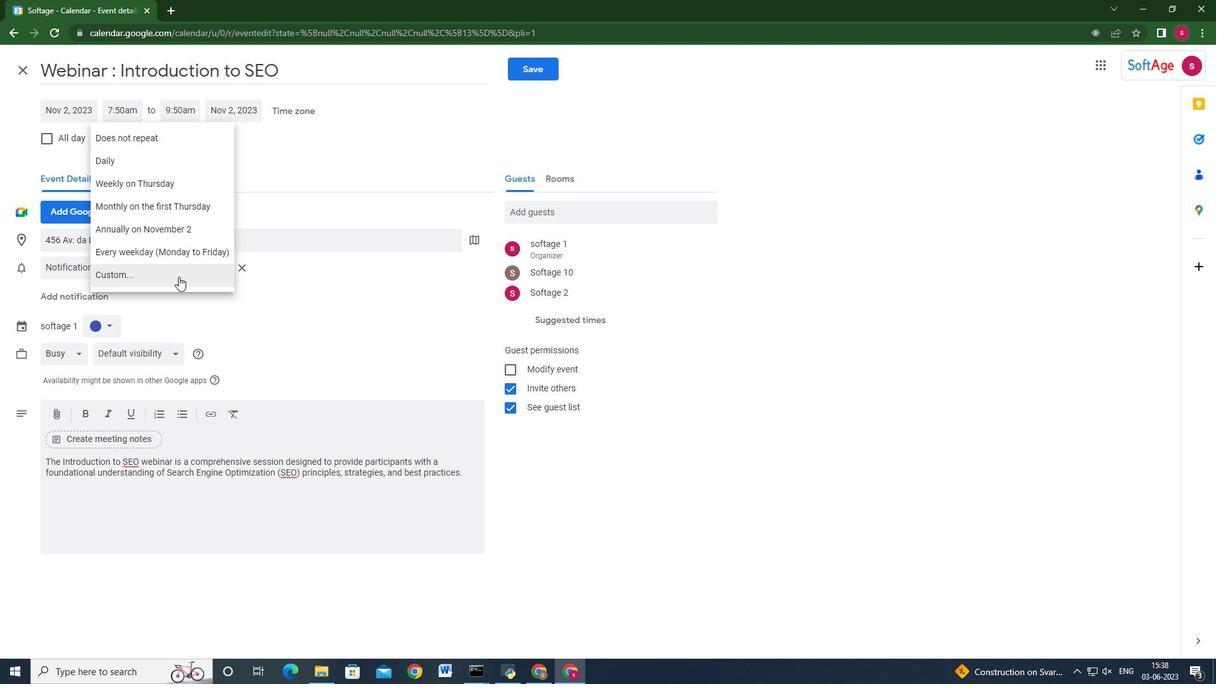 
Action: Mouse pressed left at (174, 272)
Screenshot: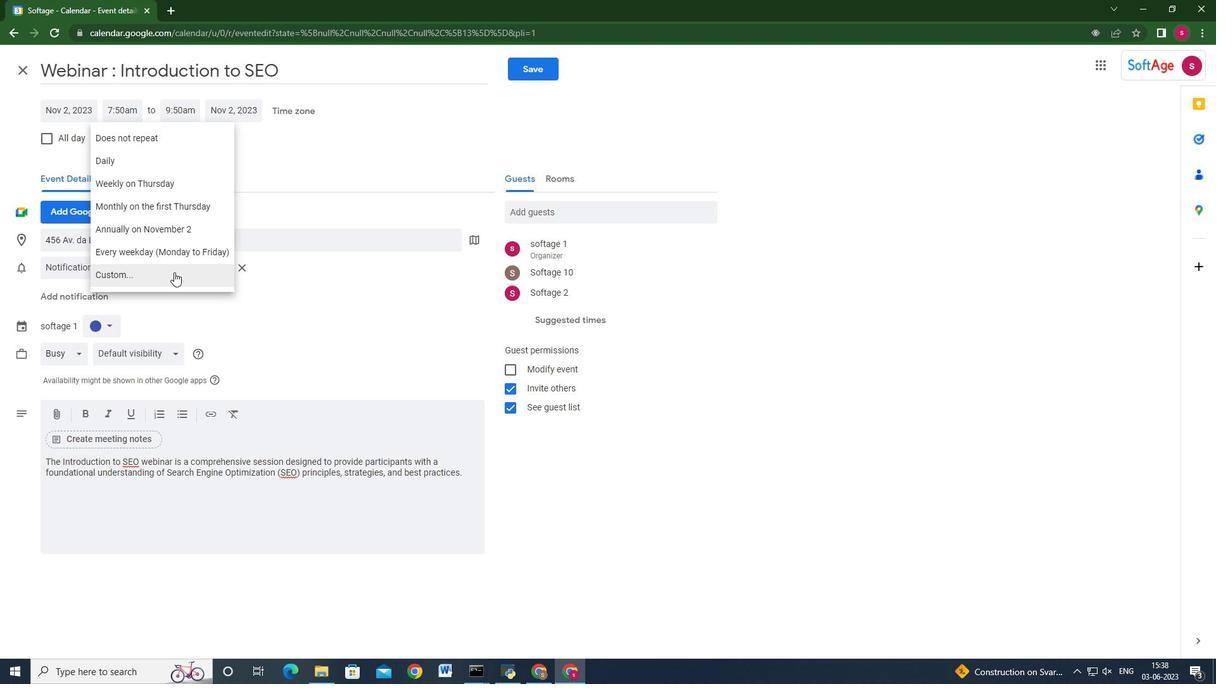 
Action: Mouse moved to (592, 329)
Screenshot: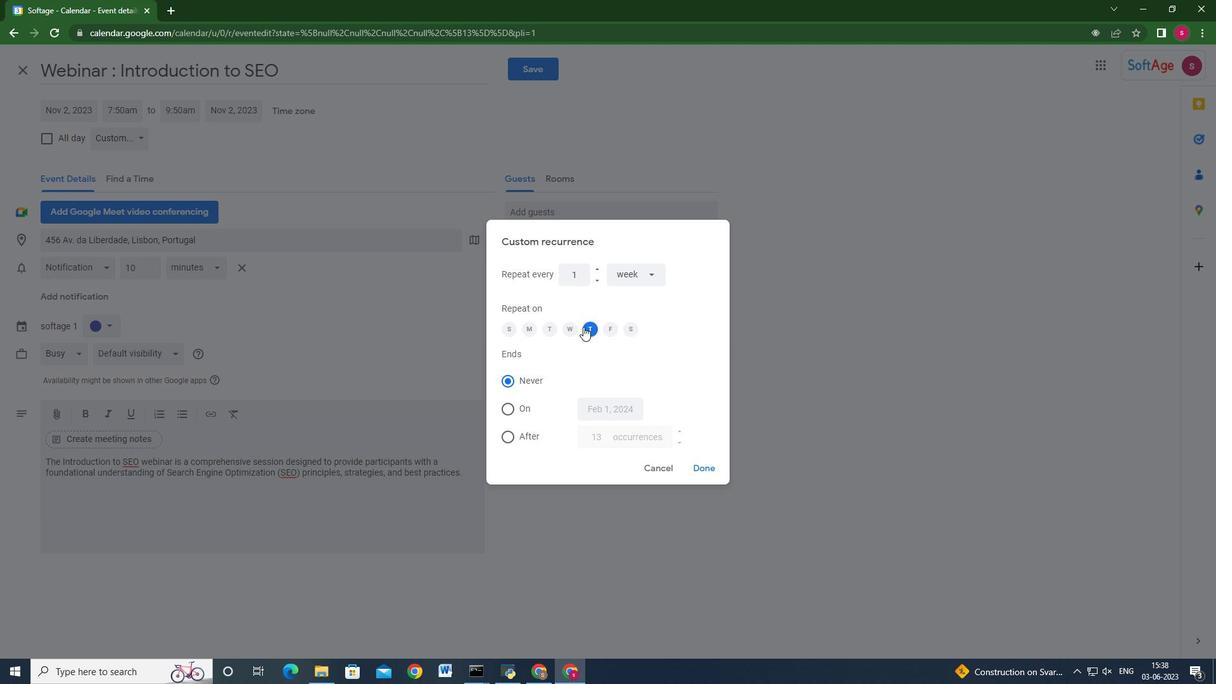 
Action: Mouse pressed left at (592, 329)
Screenshot: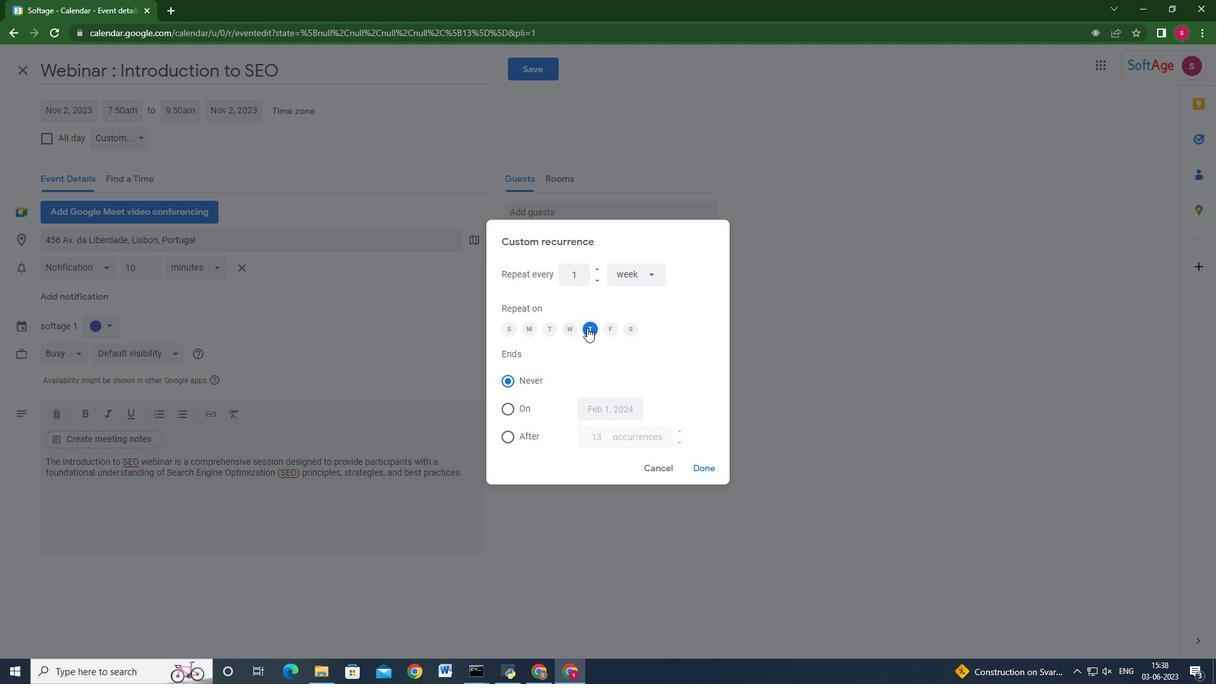 
Action: Mouse moved to (632, 331)
Screenshot: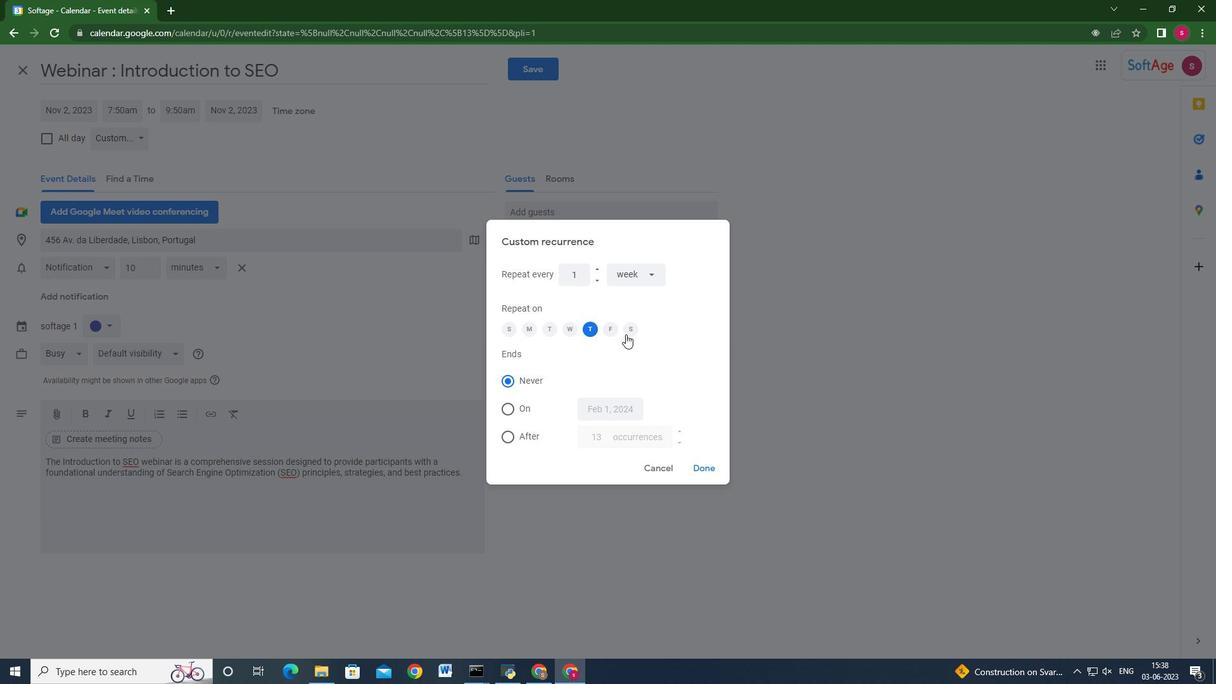 
Action: Mouse pressed left at (632, 331)
Screenshot: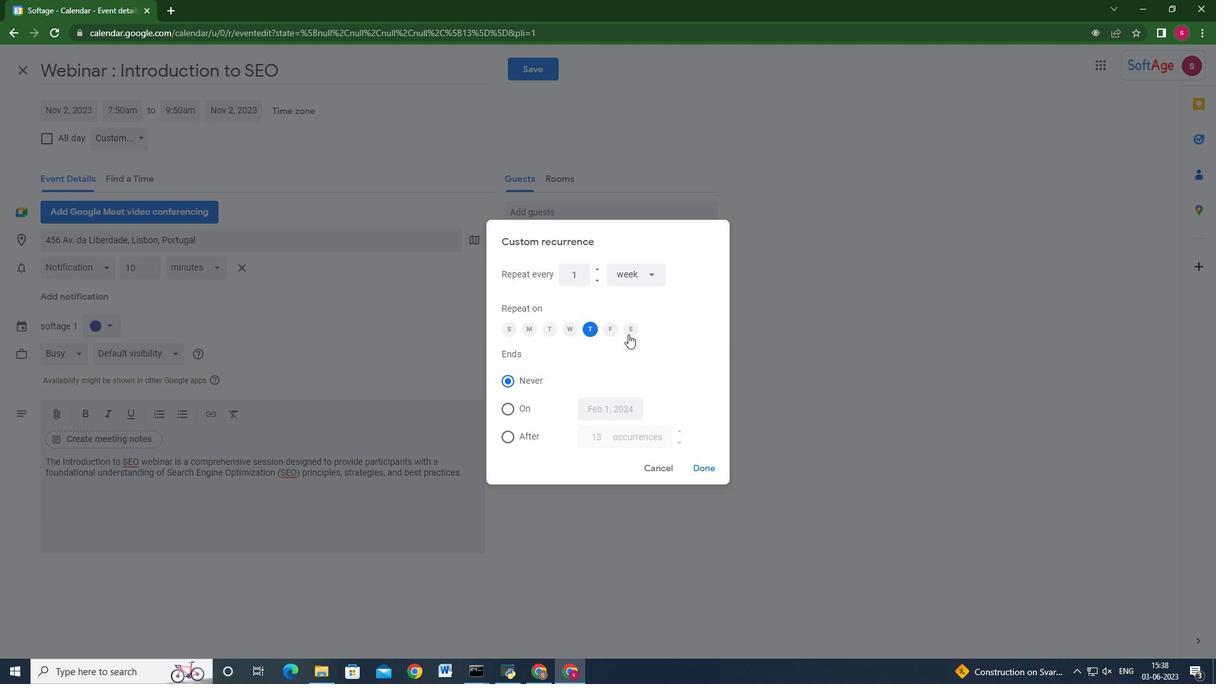 
Action: Mouse pressed left at (632, 331)
Screenshot: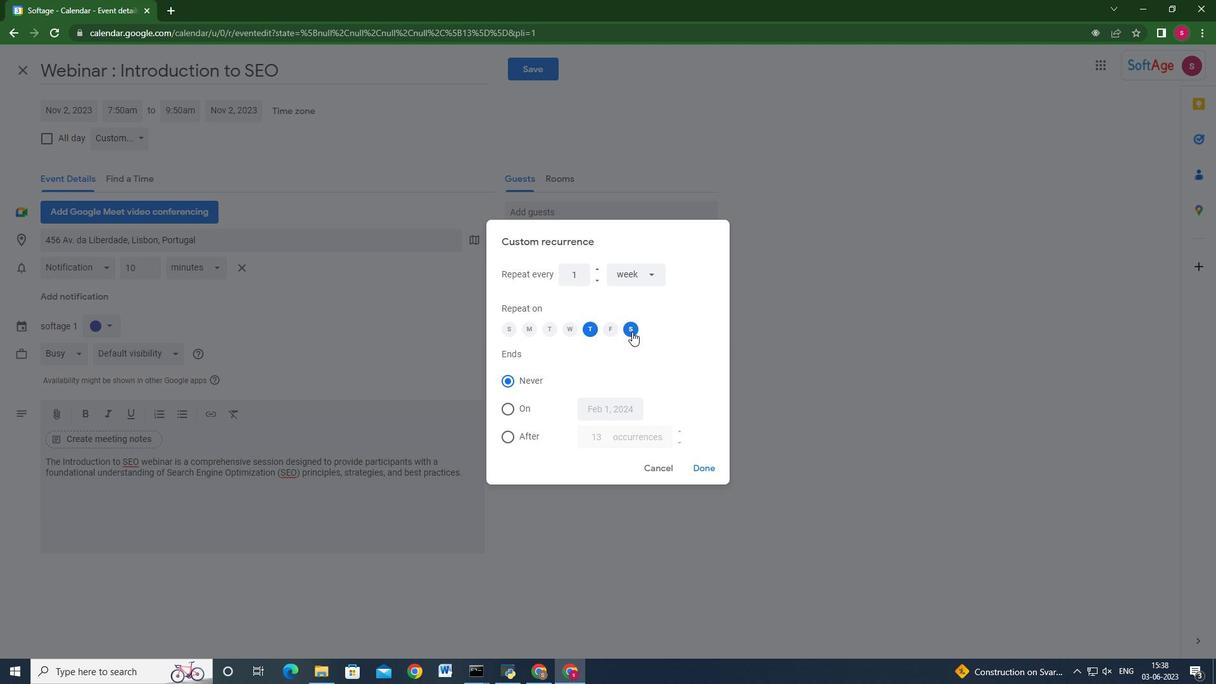 
Action: Mouse moved to (514, 326)
Screenshot: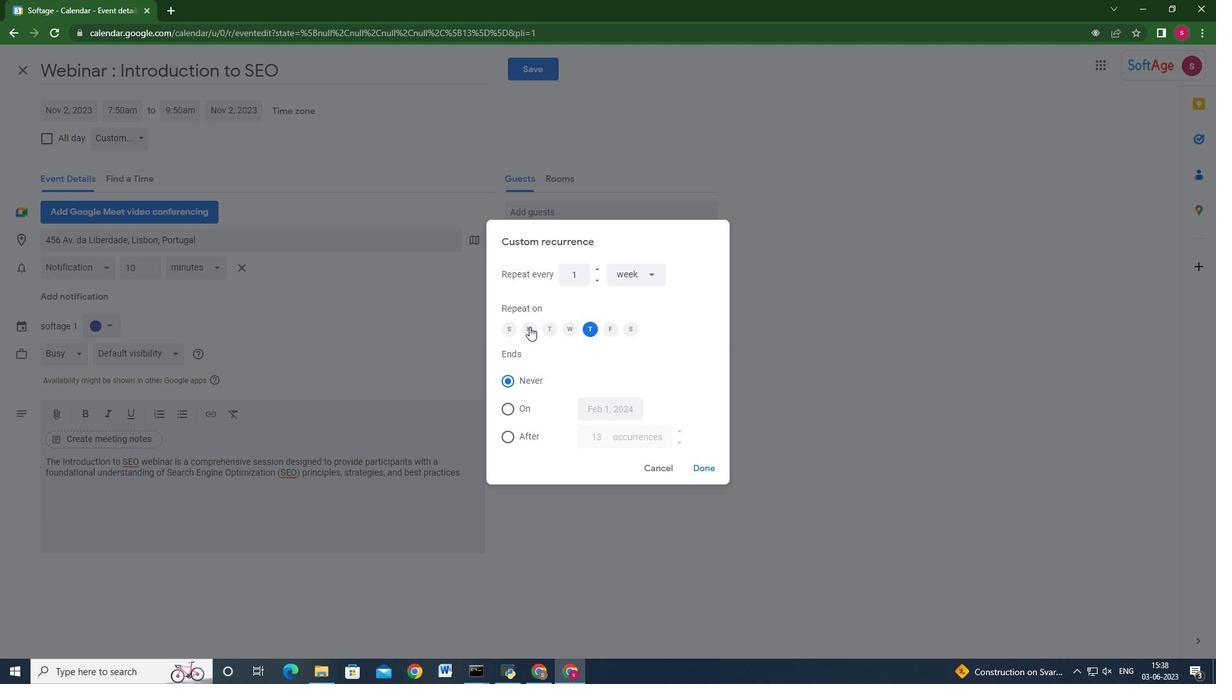 
Action: Mouse pressed left at (514, 326)
Screenshot: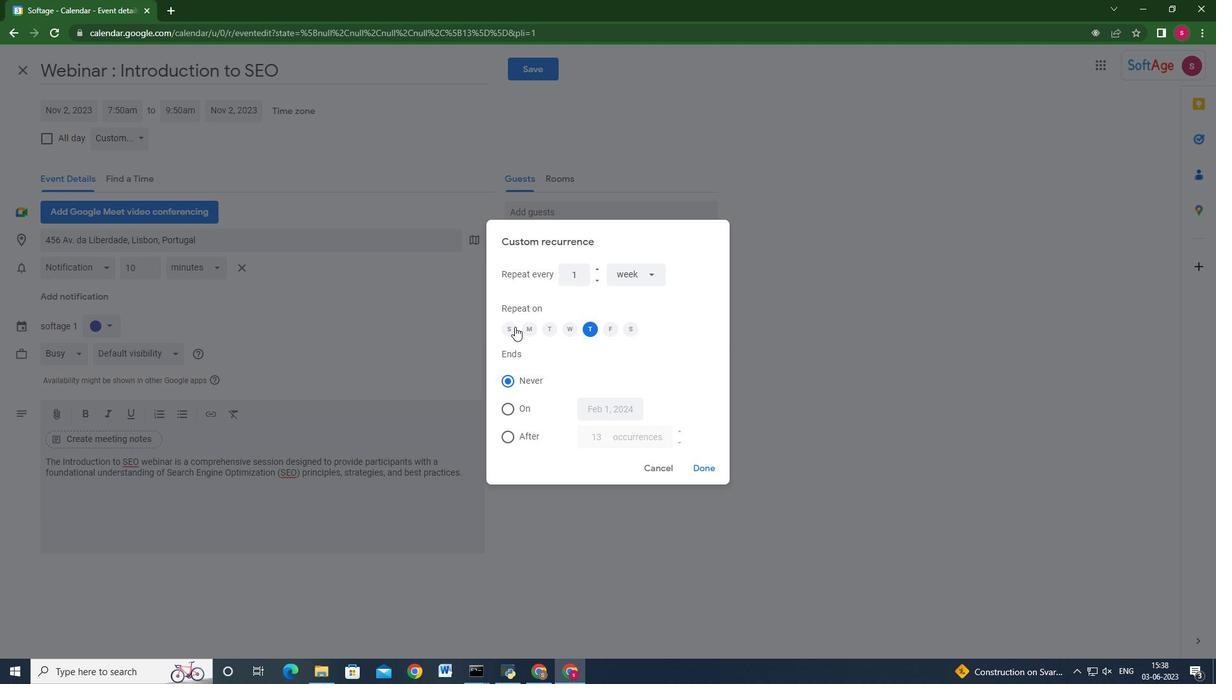 
Action: Mouse moved to (587, 331)
Screenshot: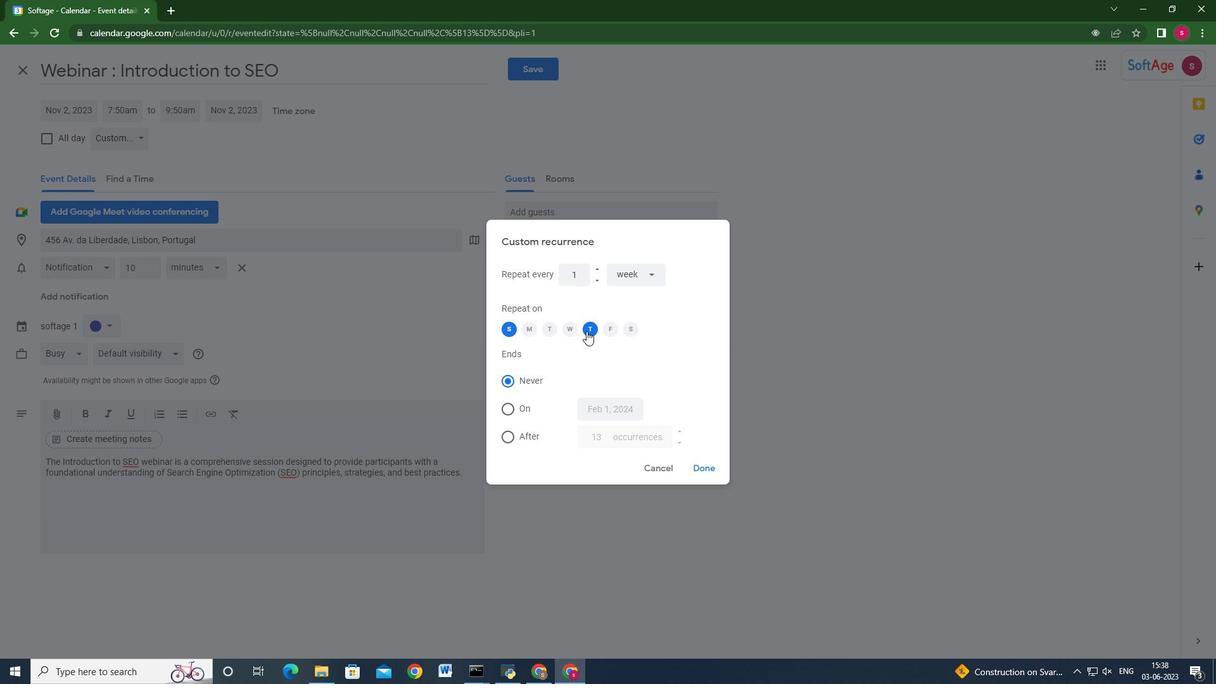 
Action: Mouse pressed left at (587, 331)
Screenshot: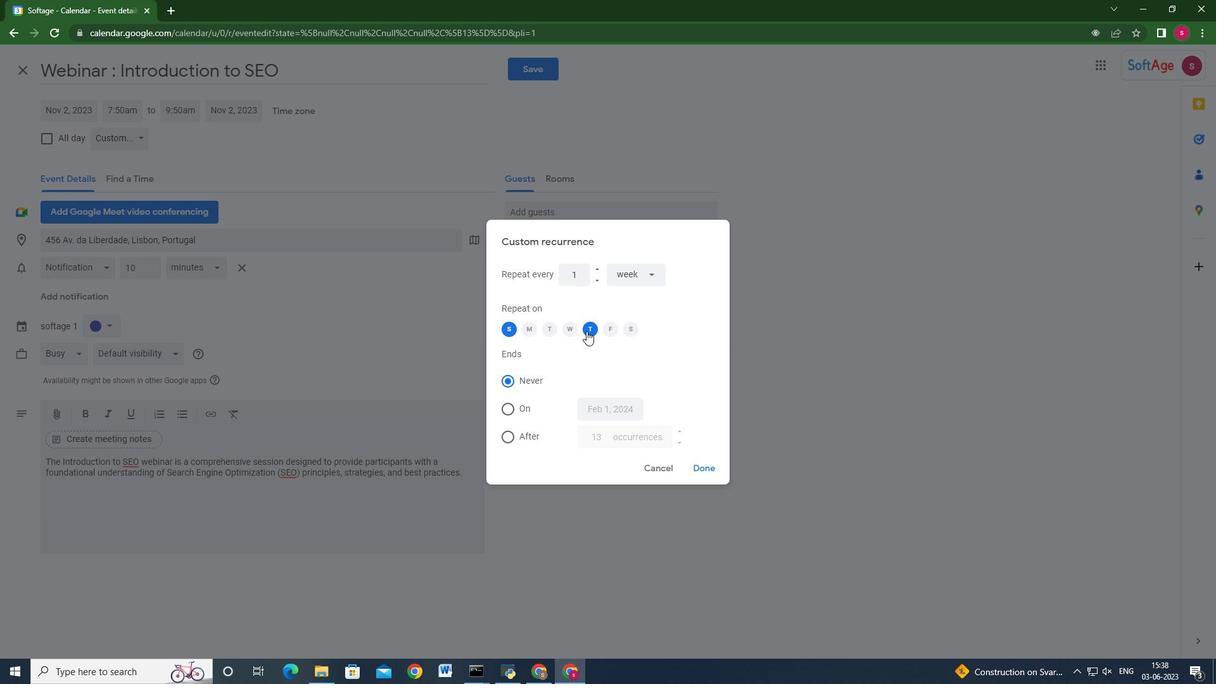 
Action: Mouse moved to (695, 464)
Screenshot: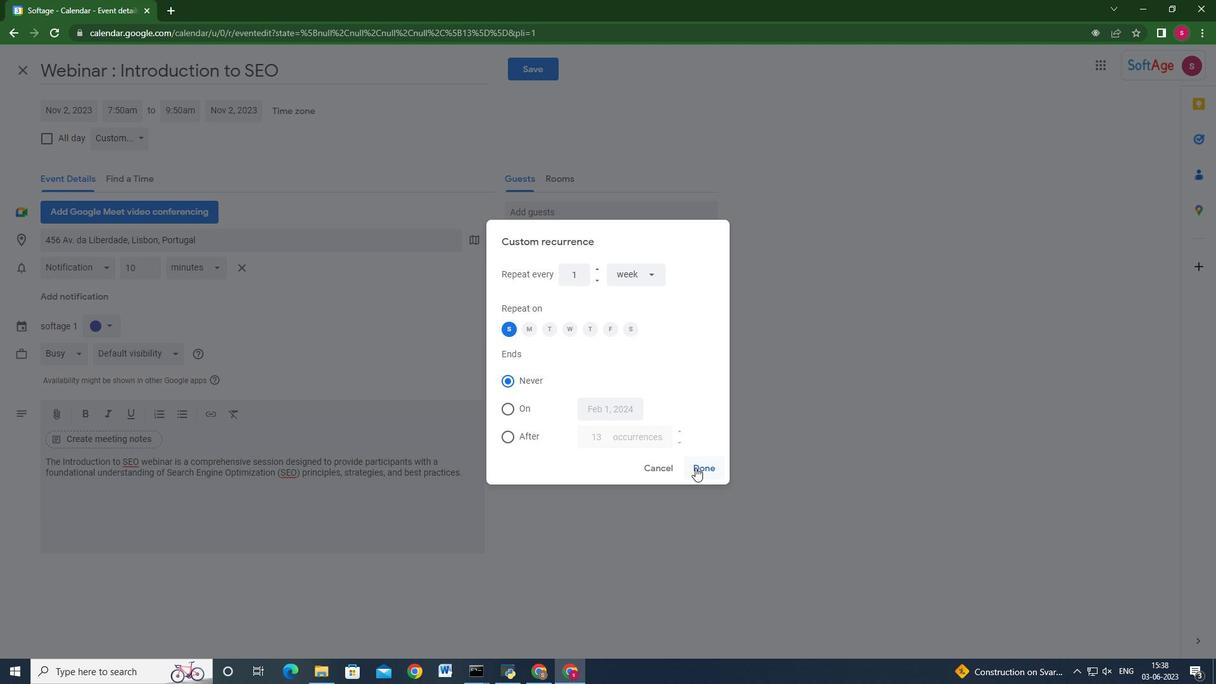 
Action: Mouse pressed left at (695, 464)
Screenshot: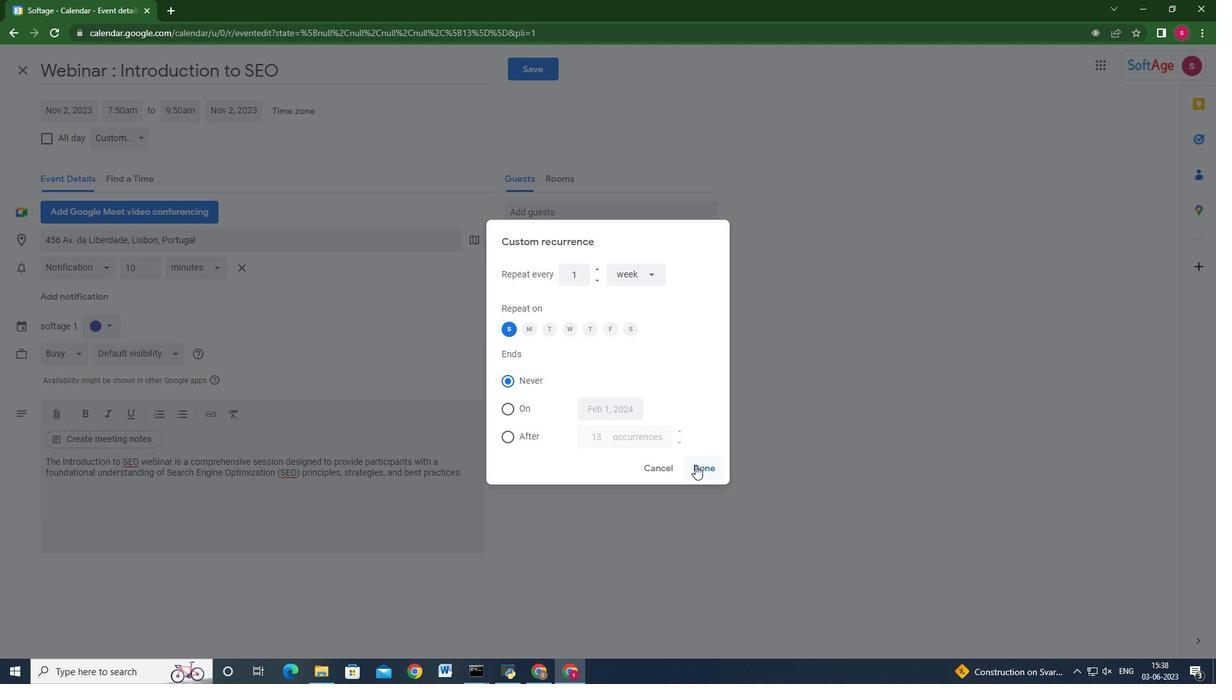 
Action: Mouse moved to (550, 72)
Screenshot: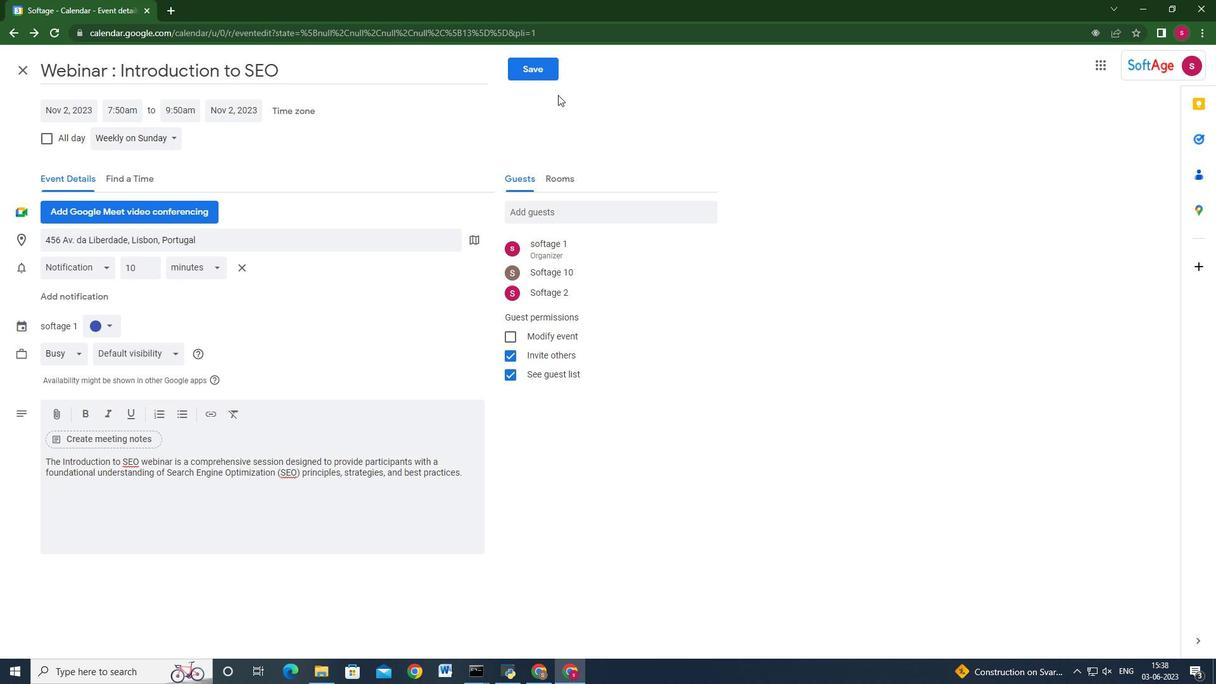 
Action: Mouse pressed left at (550, 72)
Screenshot: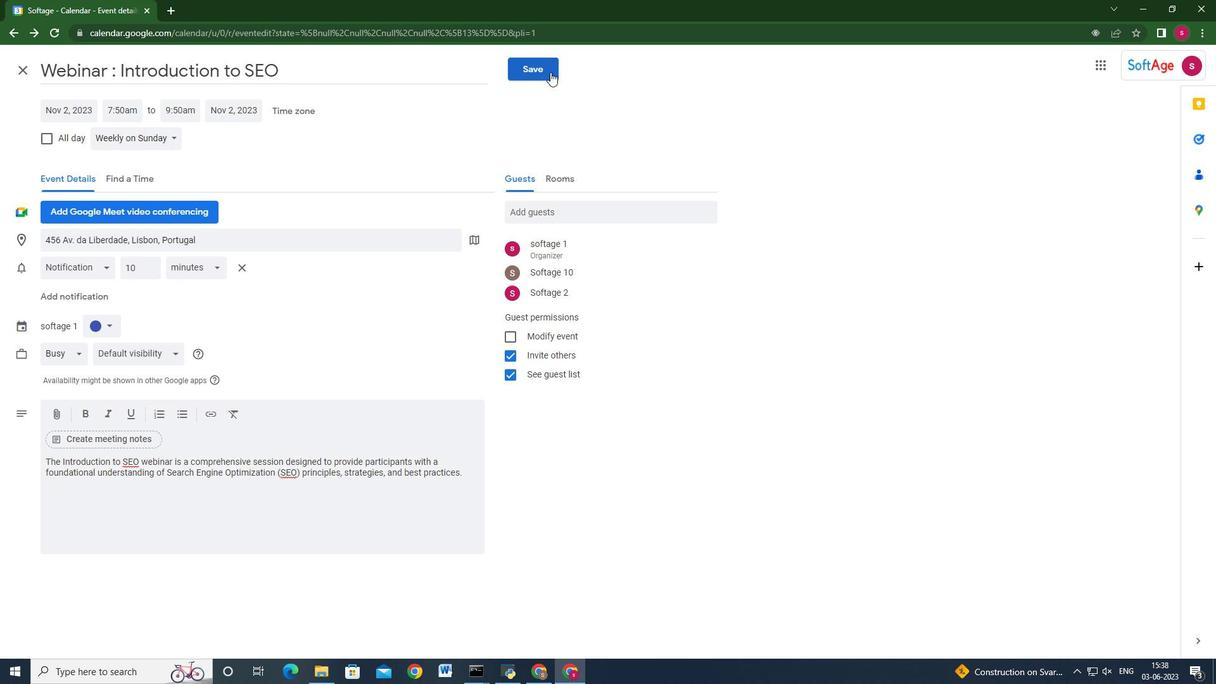 
Action: Mouse moved to (728, 385)
Screenshot: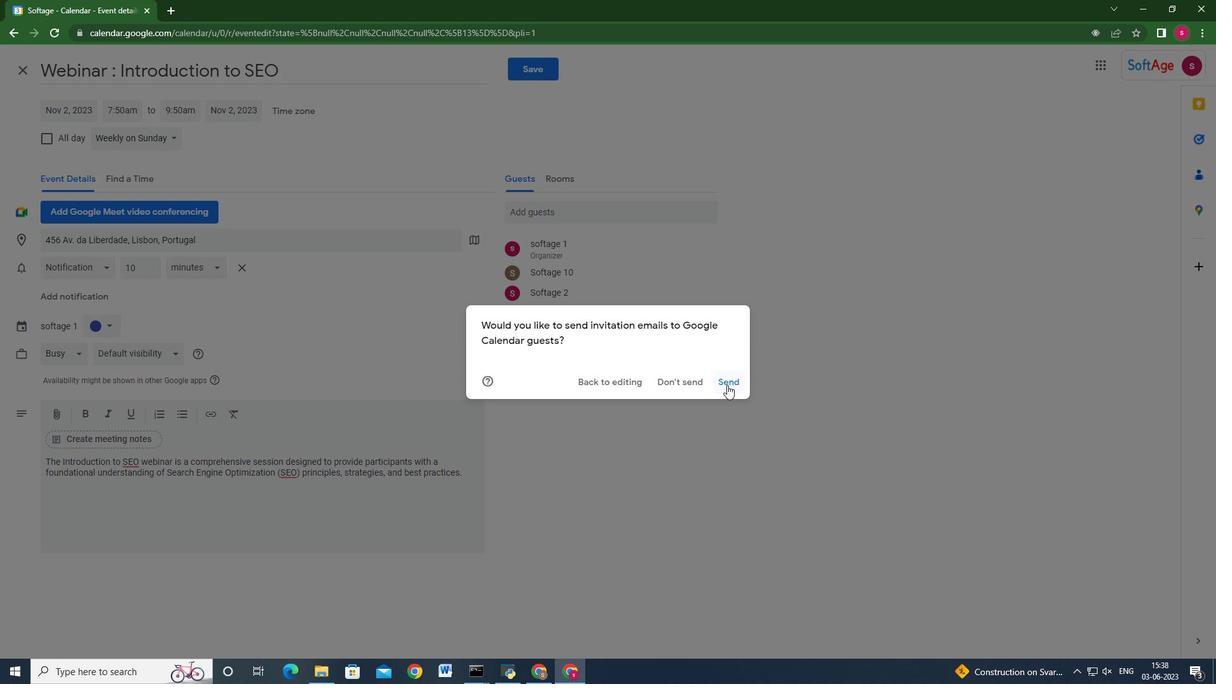
Action: Mouse pressed left at (728, 385)
Screenshot: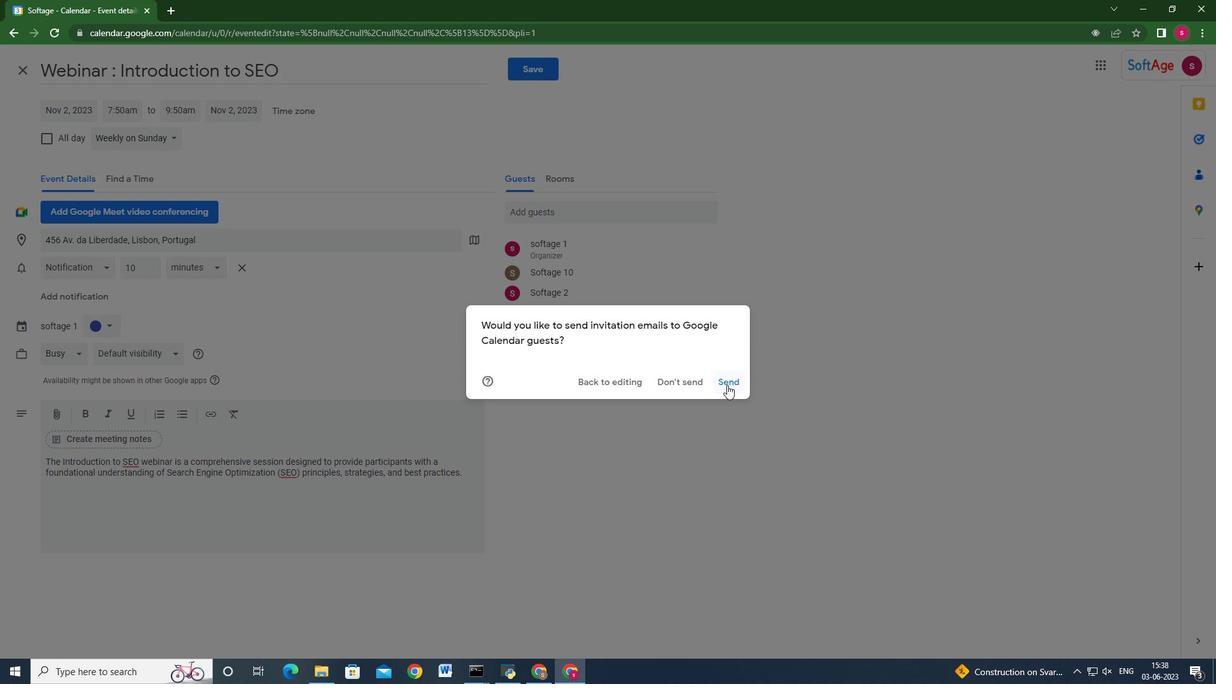 
Action: Mouse moved to (720, 387)
Screenshot: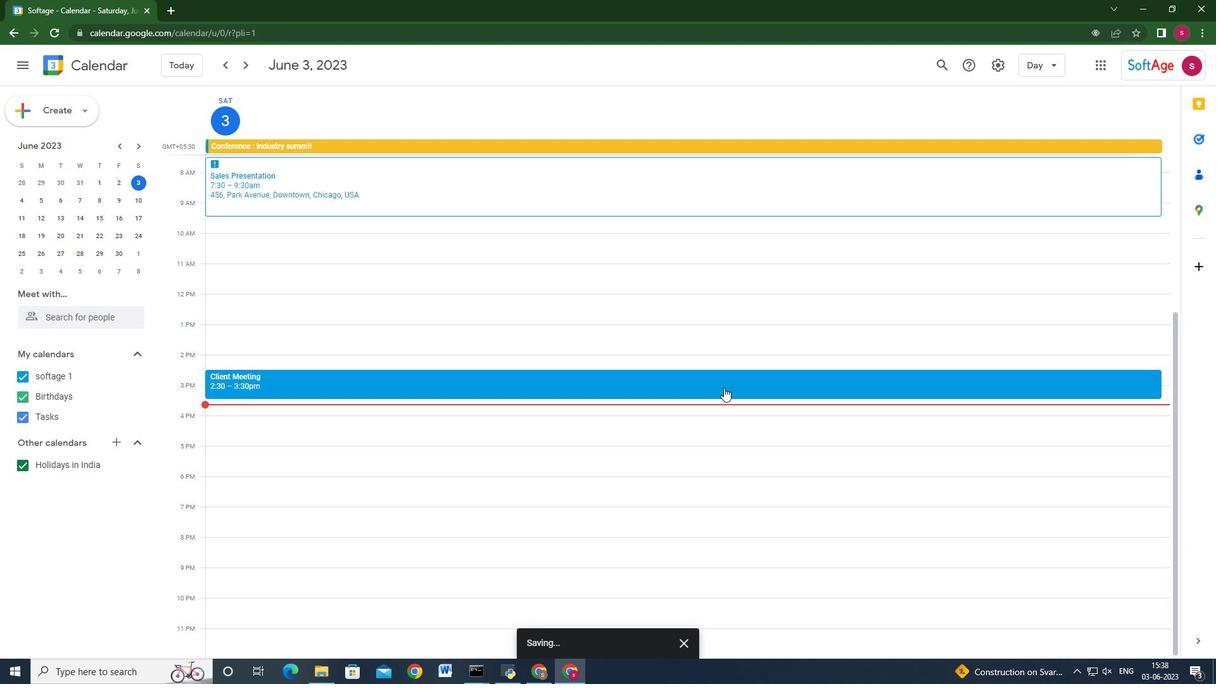 
